 Task: Create a due date automation trigger when advanced on, on the monday of the week before a card is due add content with a name ending with resume at 11:00 AM.
Action: Mouse moved to (1091, 335)
Screenshot: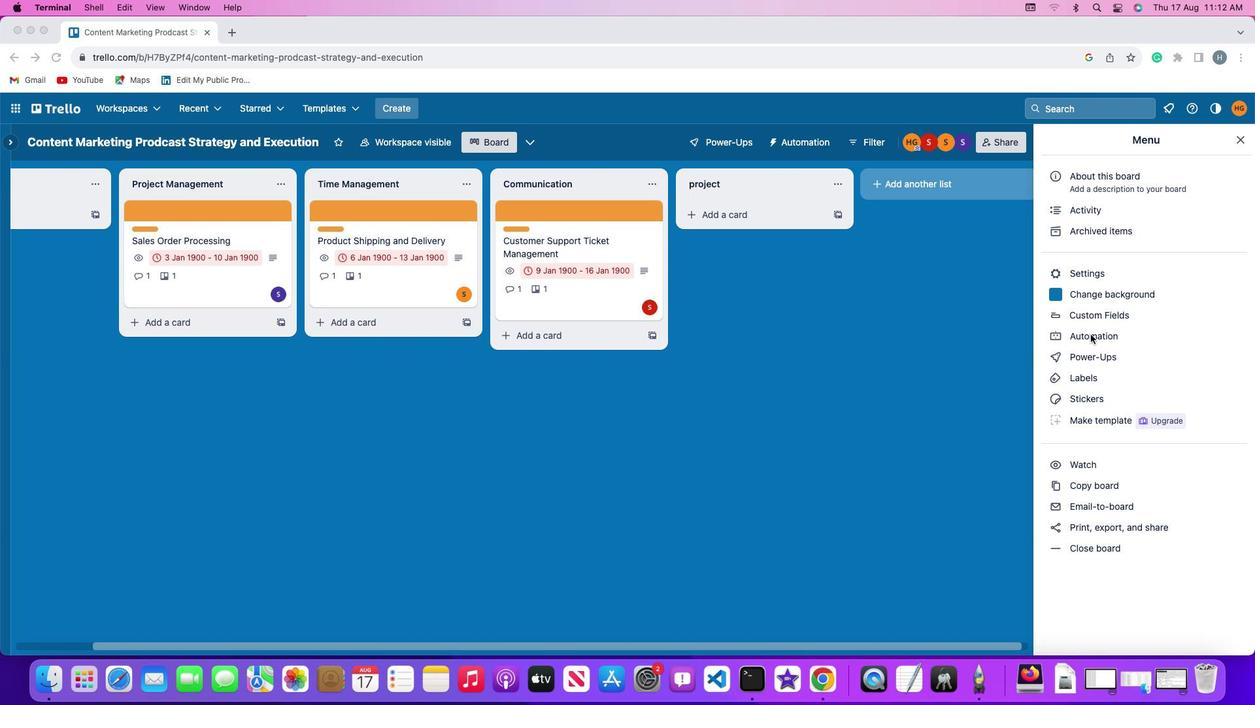 
Action: Mouse pressed left at (1091, 335)
Screenshot: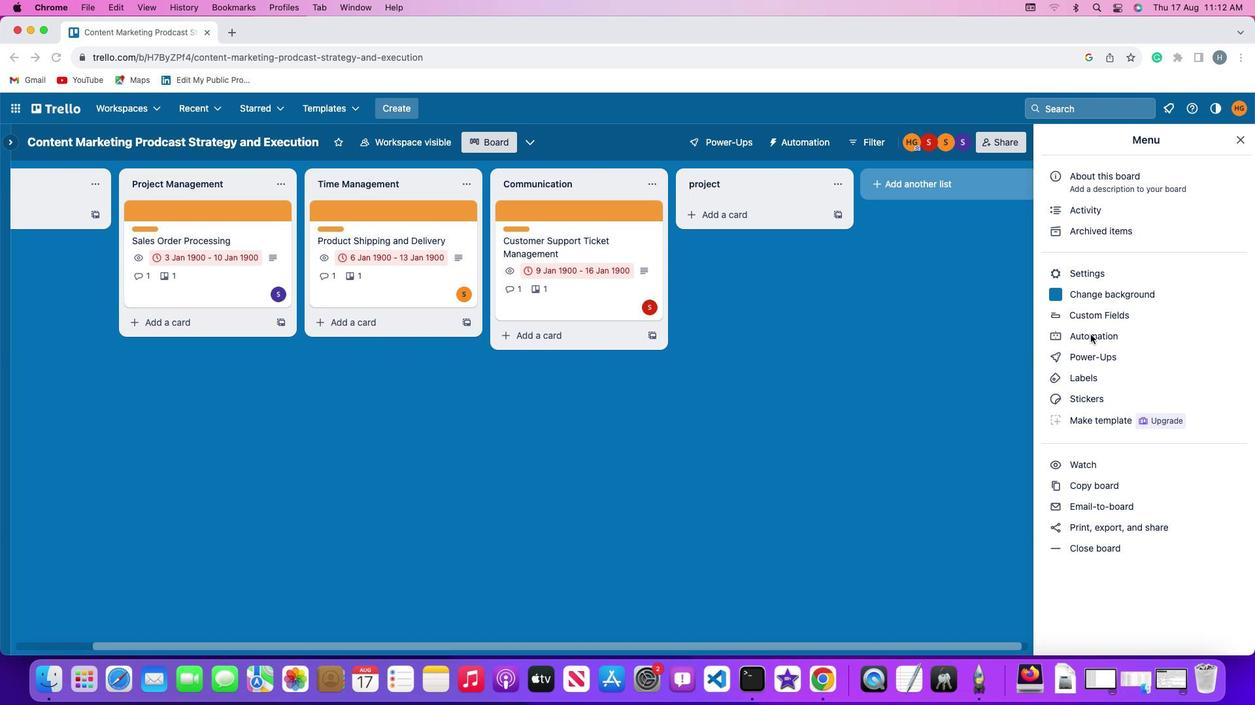
Action: Mouse pressed left at (1091, 335)
Screenshot: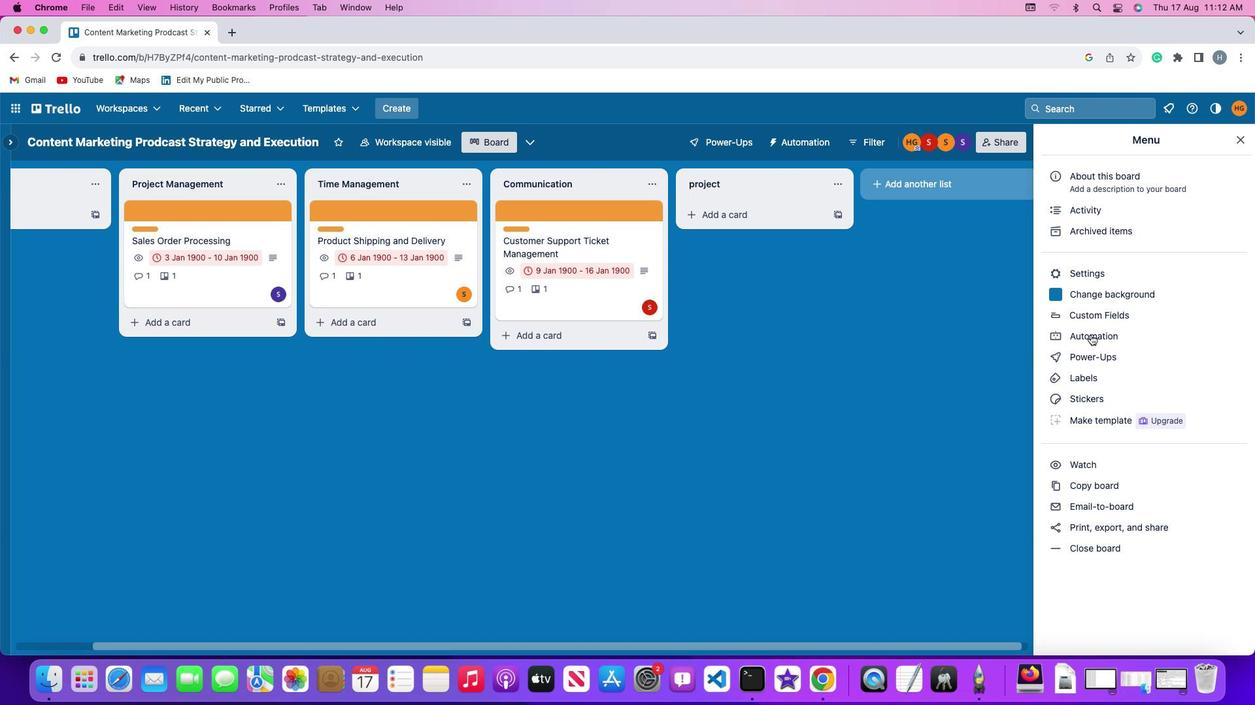
Action: Mouse moved to (63, 305)
Screenshot: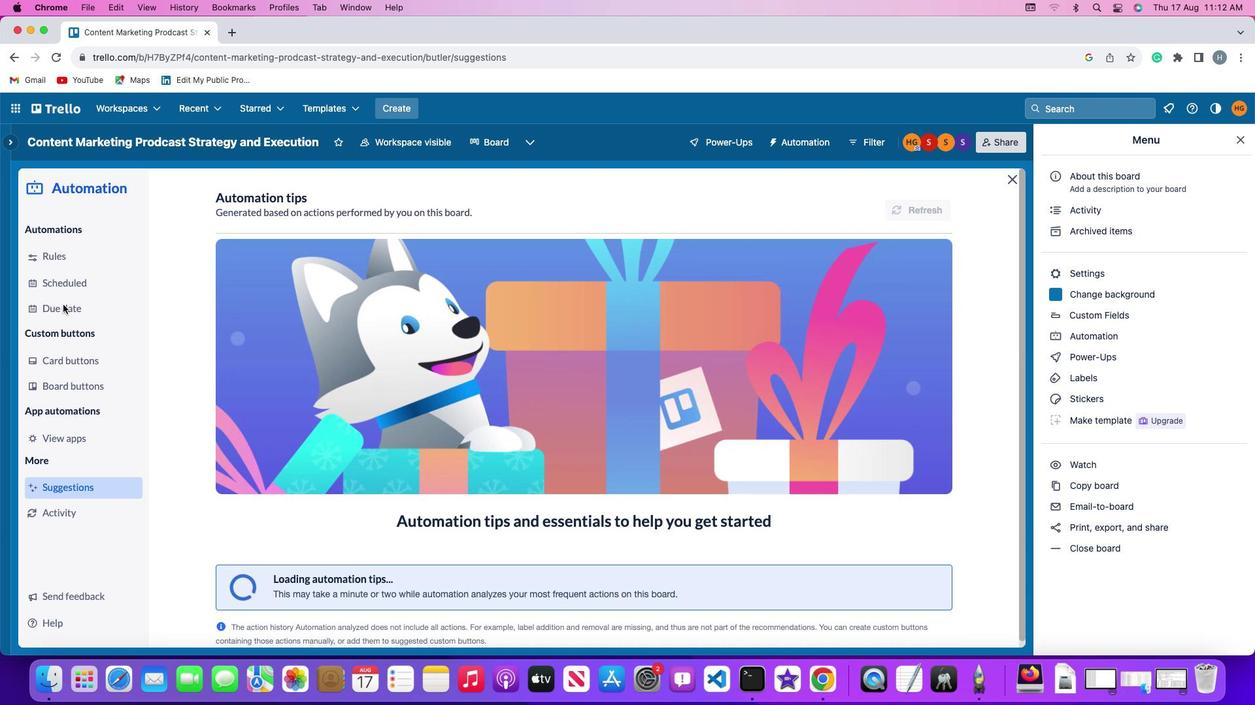
Action: Mouse pressed left at (63, 305)
Screenshot: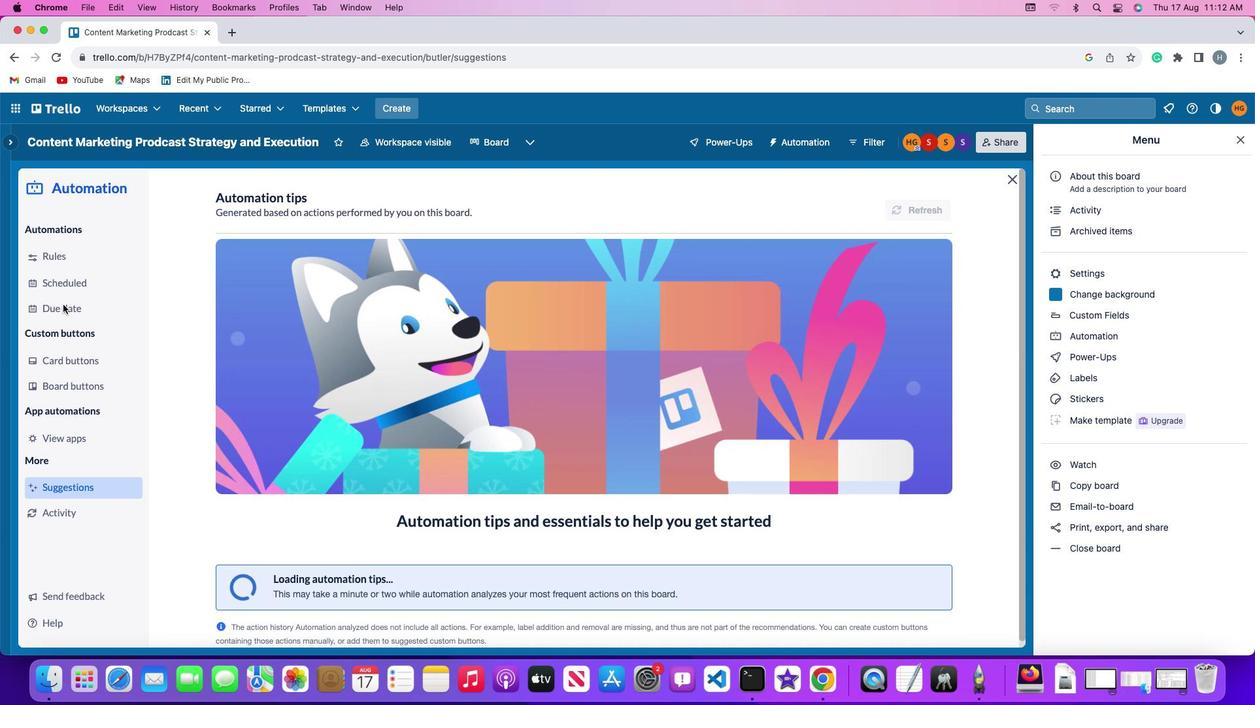 
Action: Mouse moved to (897, 201)
Screenshot: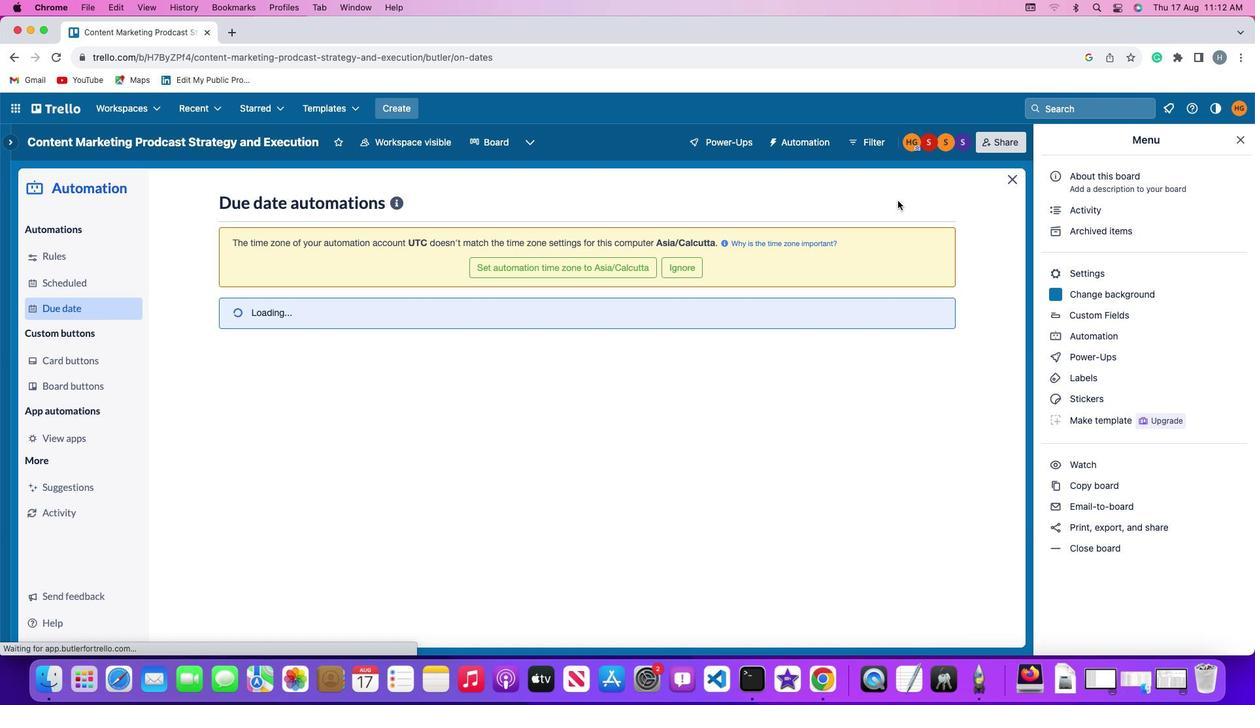 
Action: Mouse pressed left at (897, 201)
Screenshot: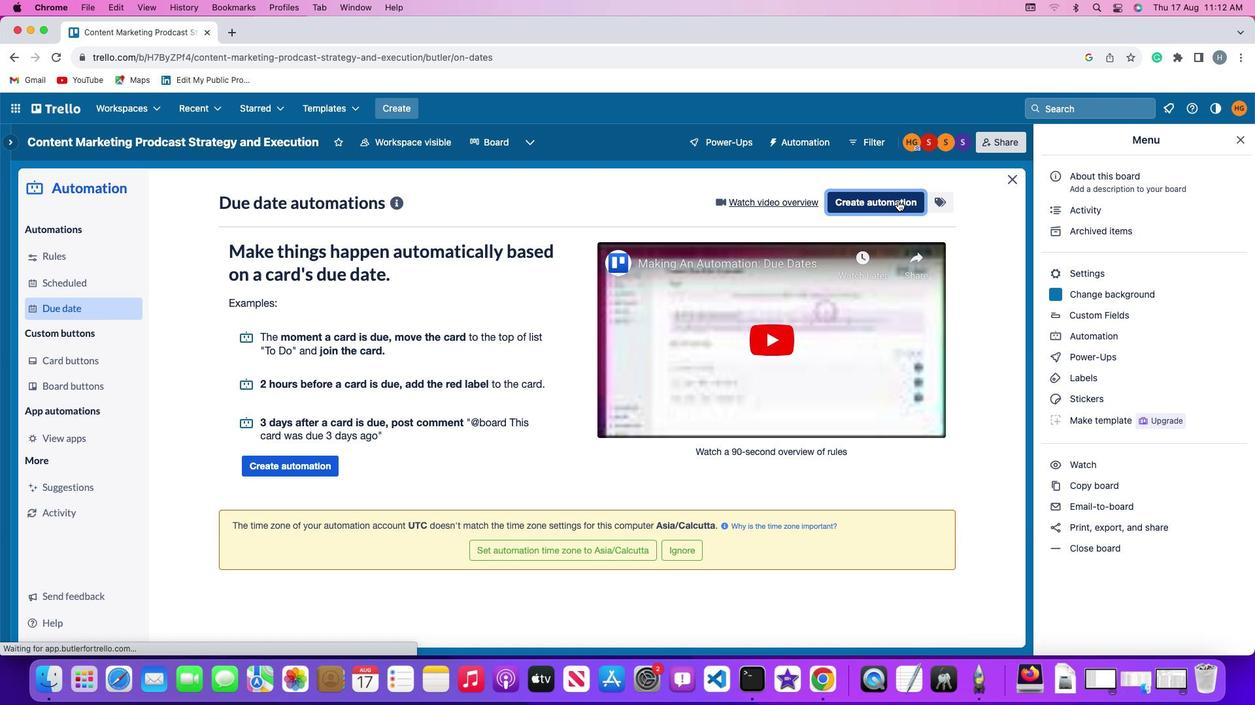 
Action: Mouse moved to (223, 330)
Screenshot: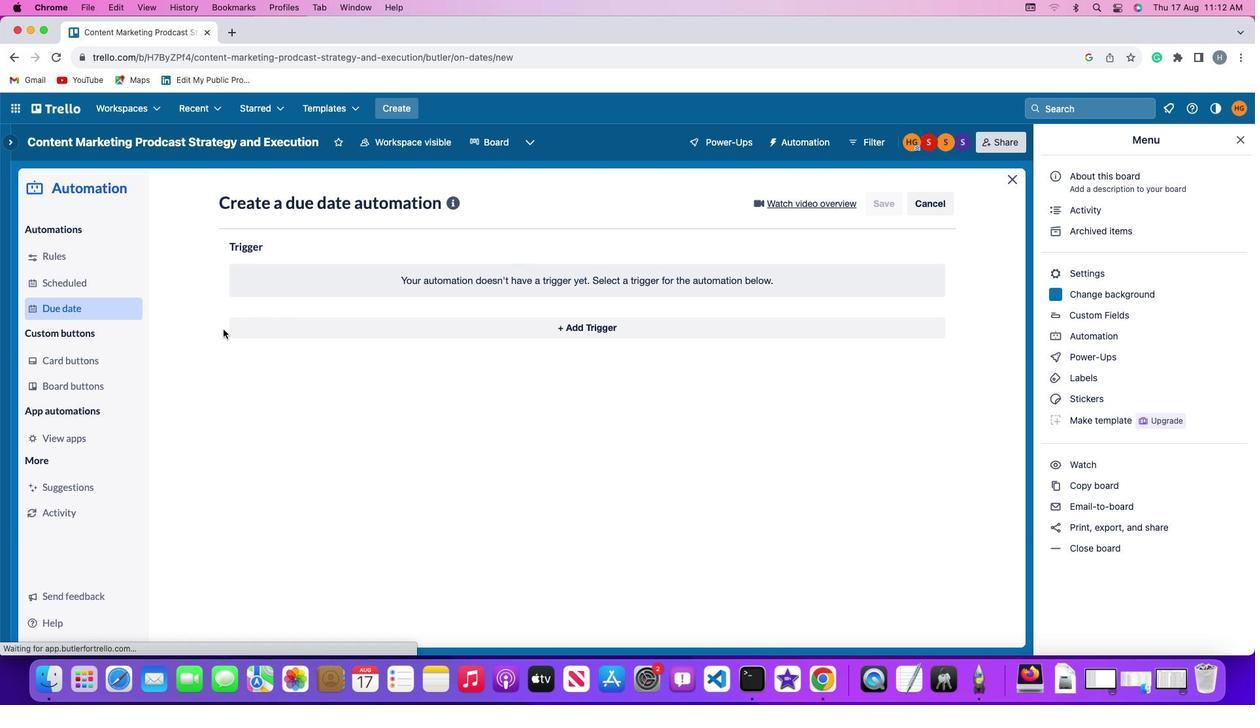 
Action: Mouse pressed left at (223, 330)
Screenshot: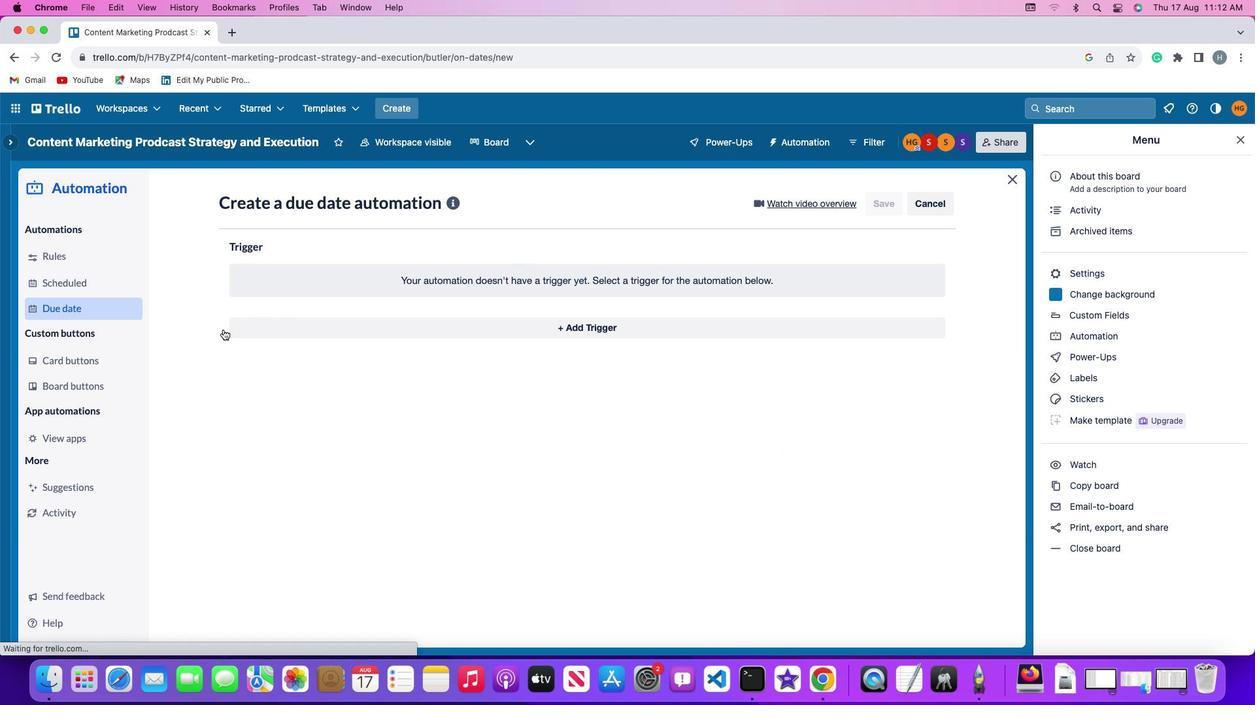 
Action: Mouse moved to (259, 324)
Screenshot: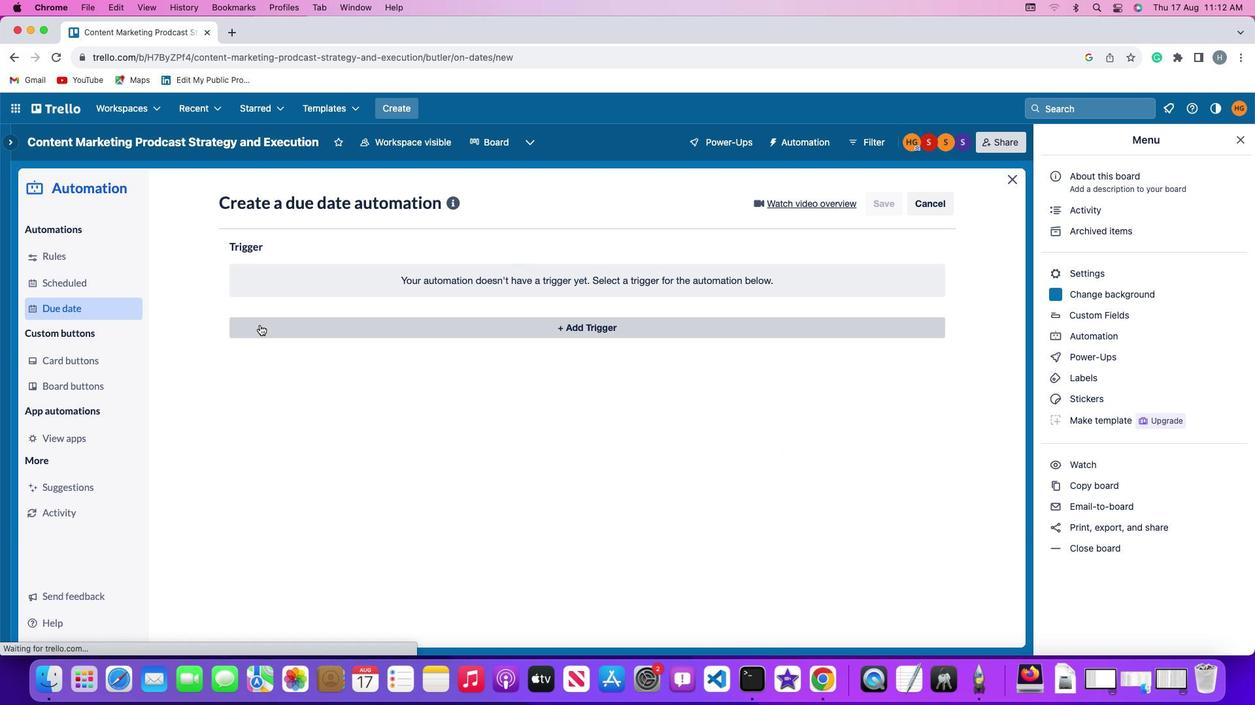 
Action: Mouse pressed left at (259, 324)
Screenshot: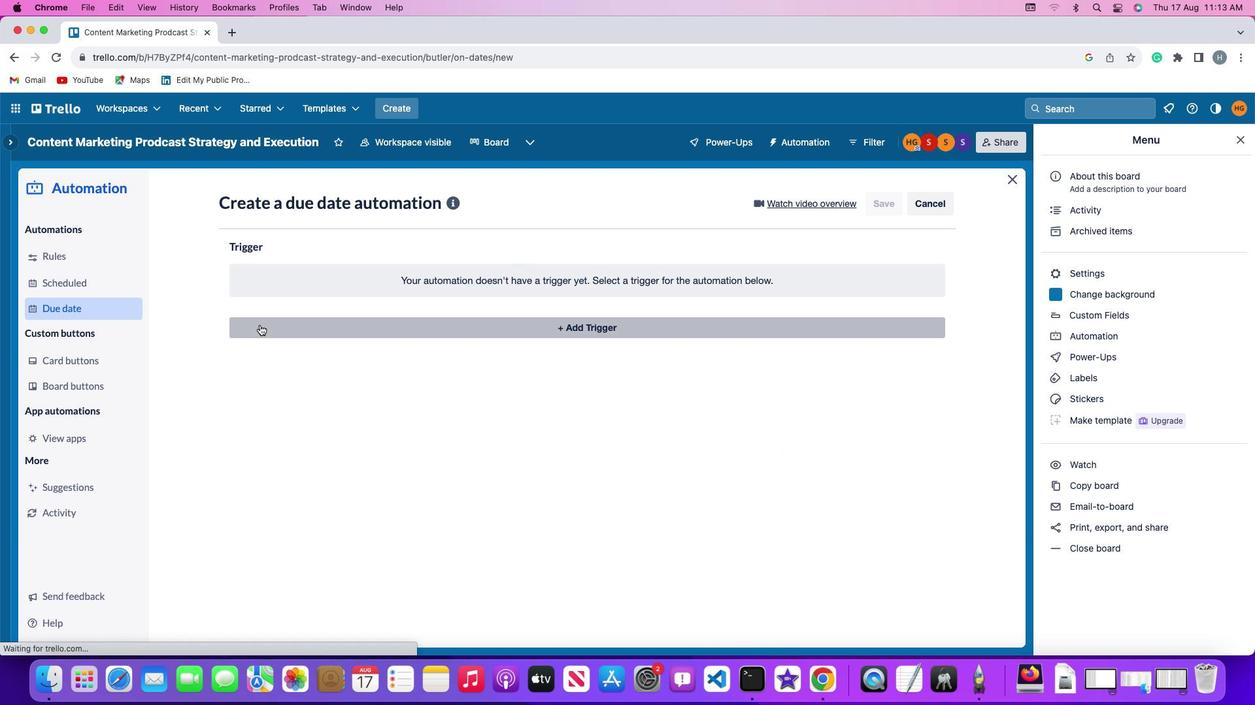 
Action: Mouse moved to (302, 573)
Screenshot: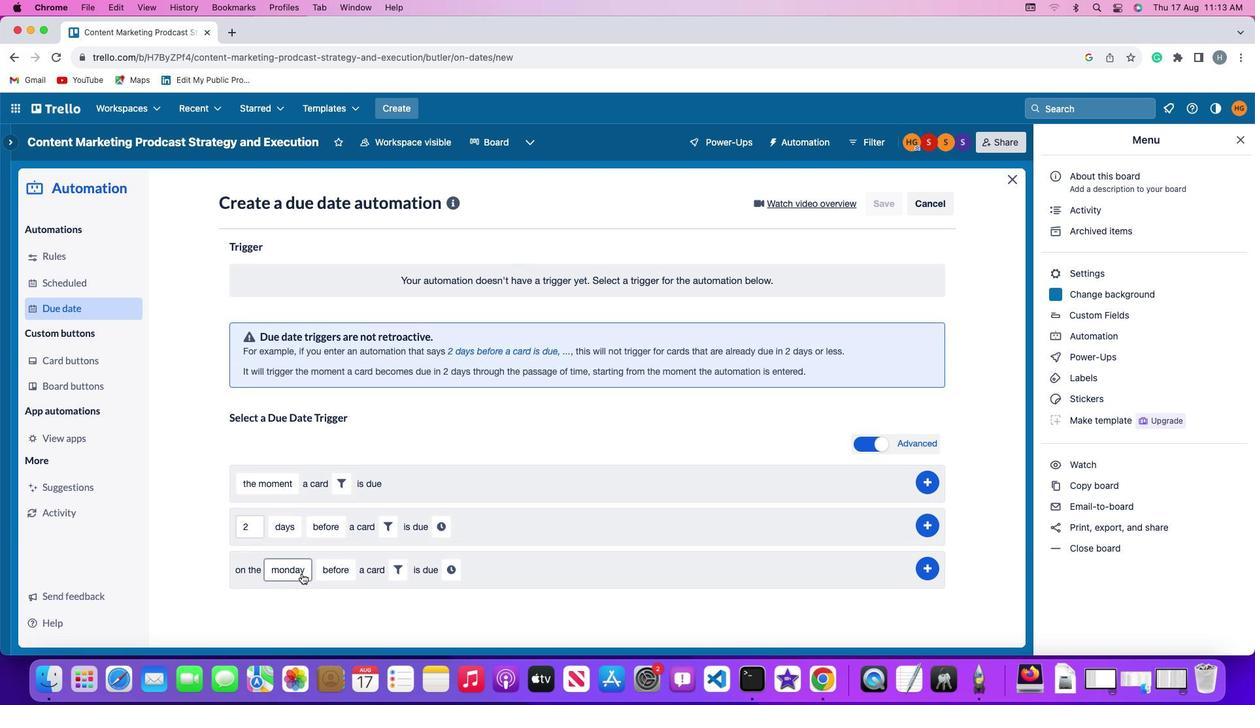 
Action: Mouse pressed left at (302, 573)
Screenshot: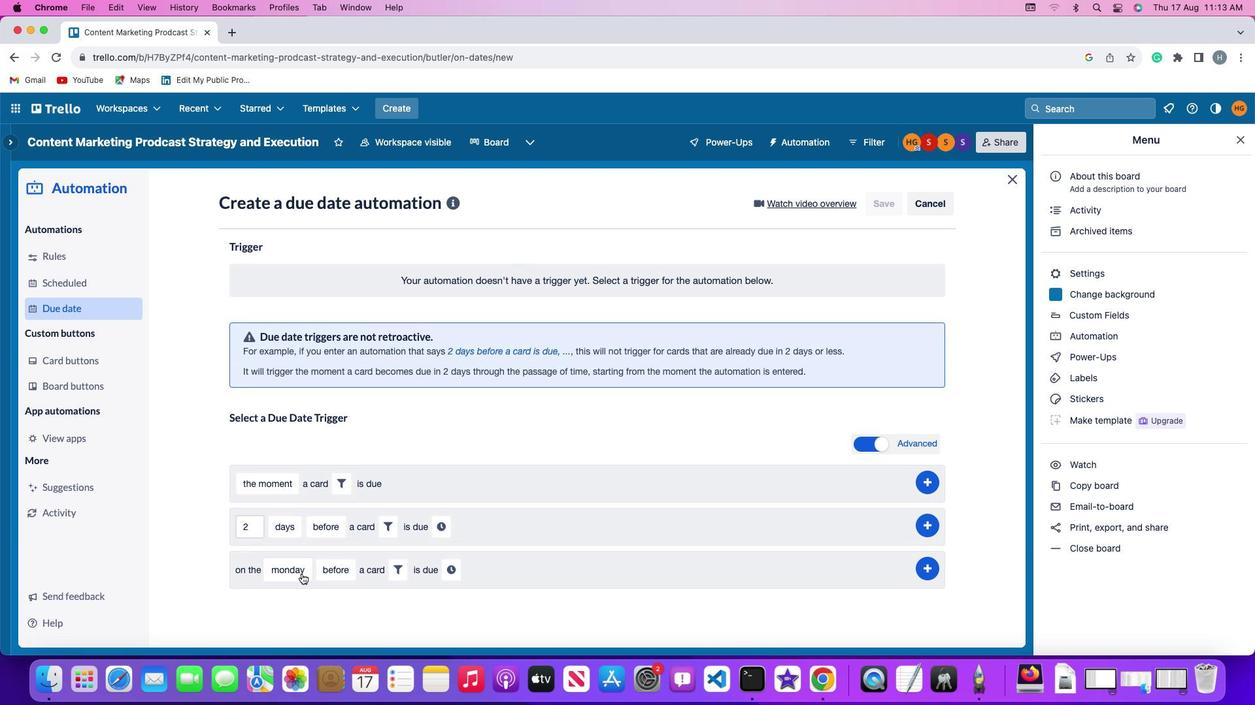 
Action: Mouse moved to (292, 385)
Screenshot: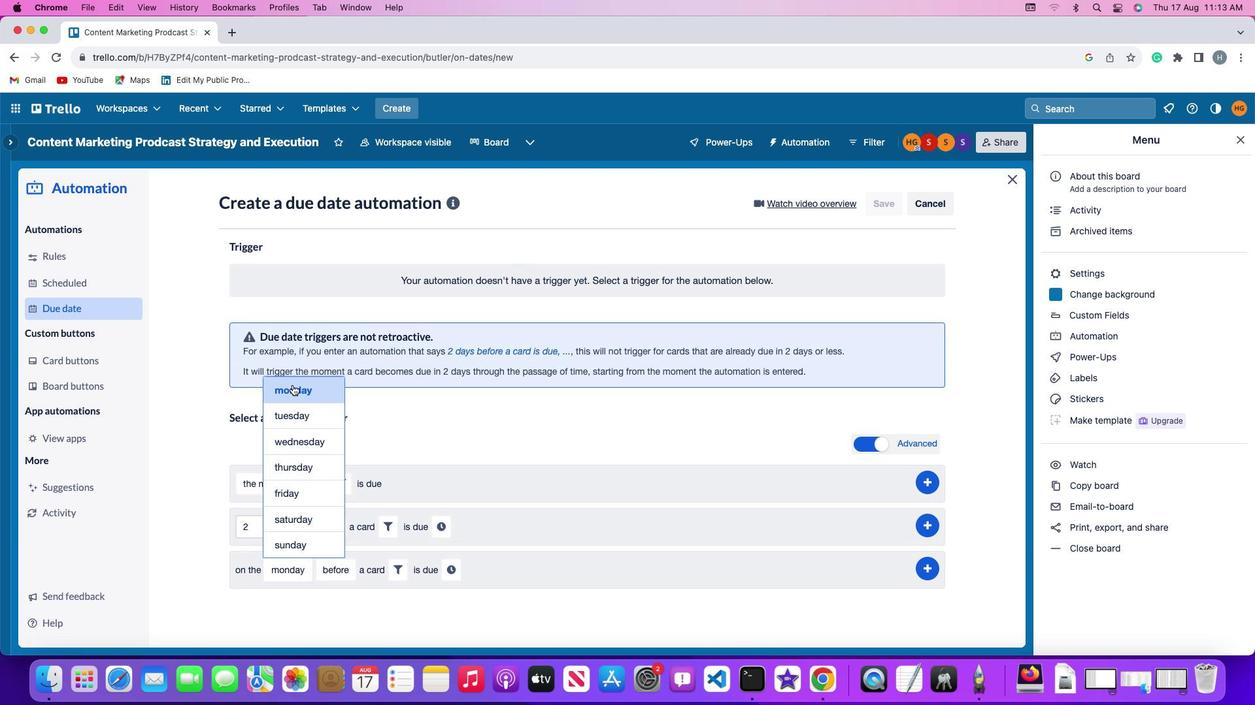 
Action: Mouse pressed left at (292, 385)
Screenshot: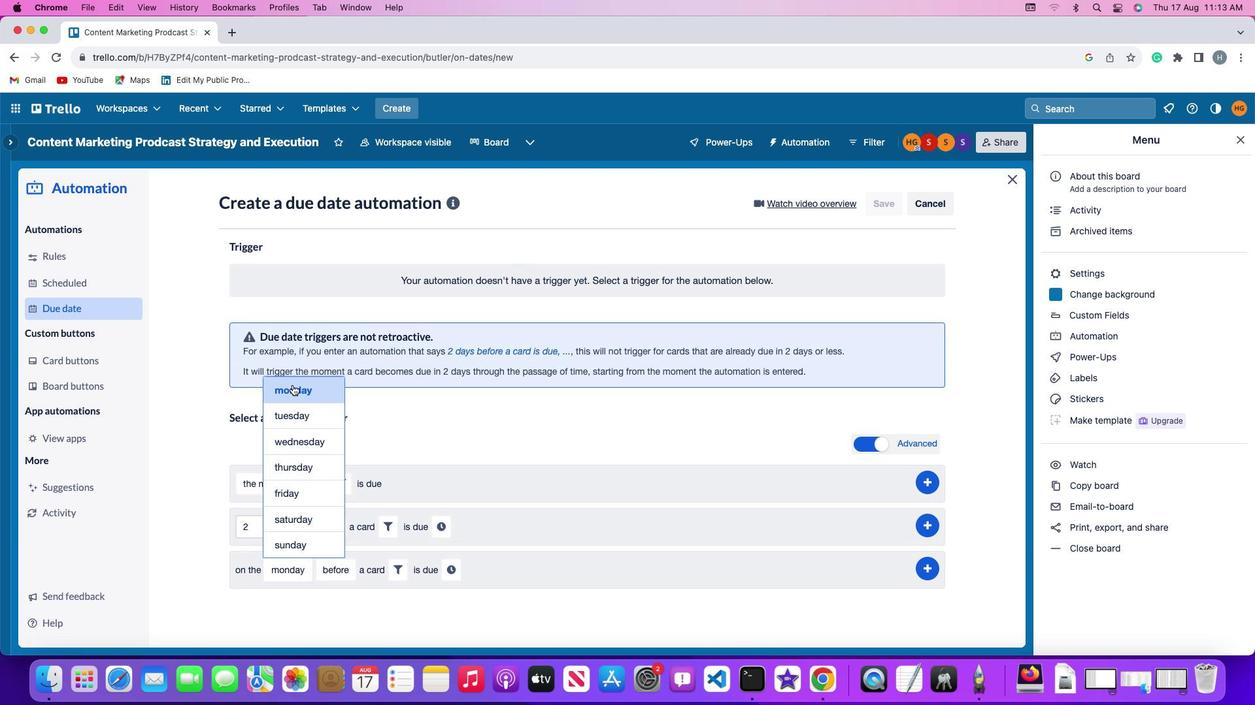 
Action: Mouse moved to (326, 566)
Screenshot: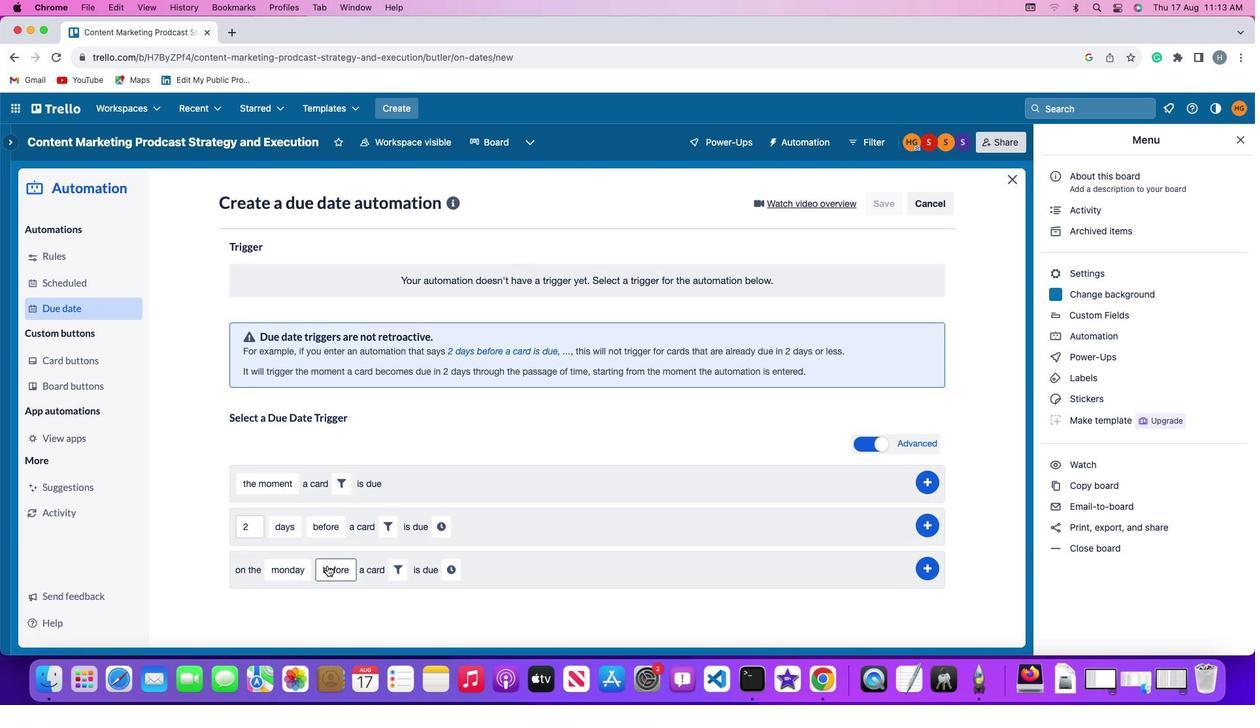 
Action: Mouse pressed left at (326, 566)
Screenshot: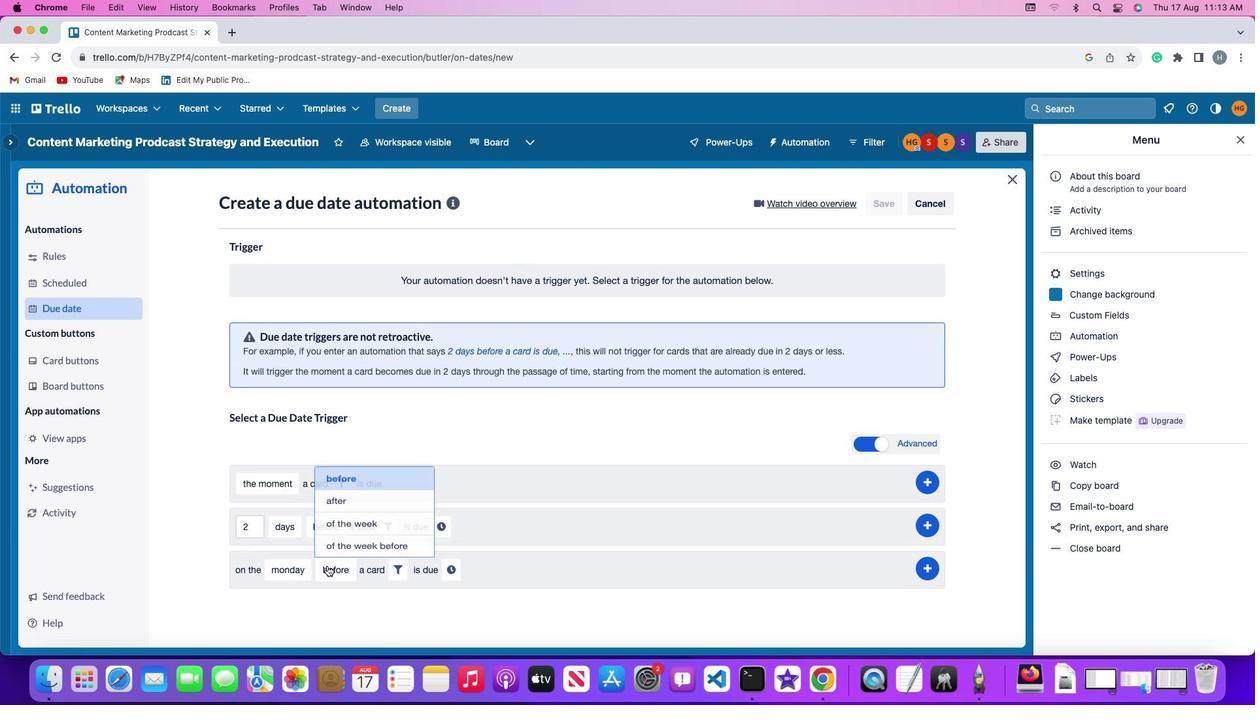 
Action: Mouse moved to (331, 549)
Screenshot: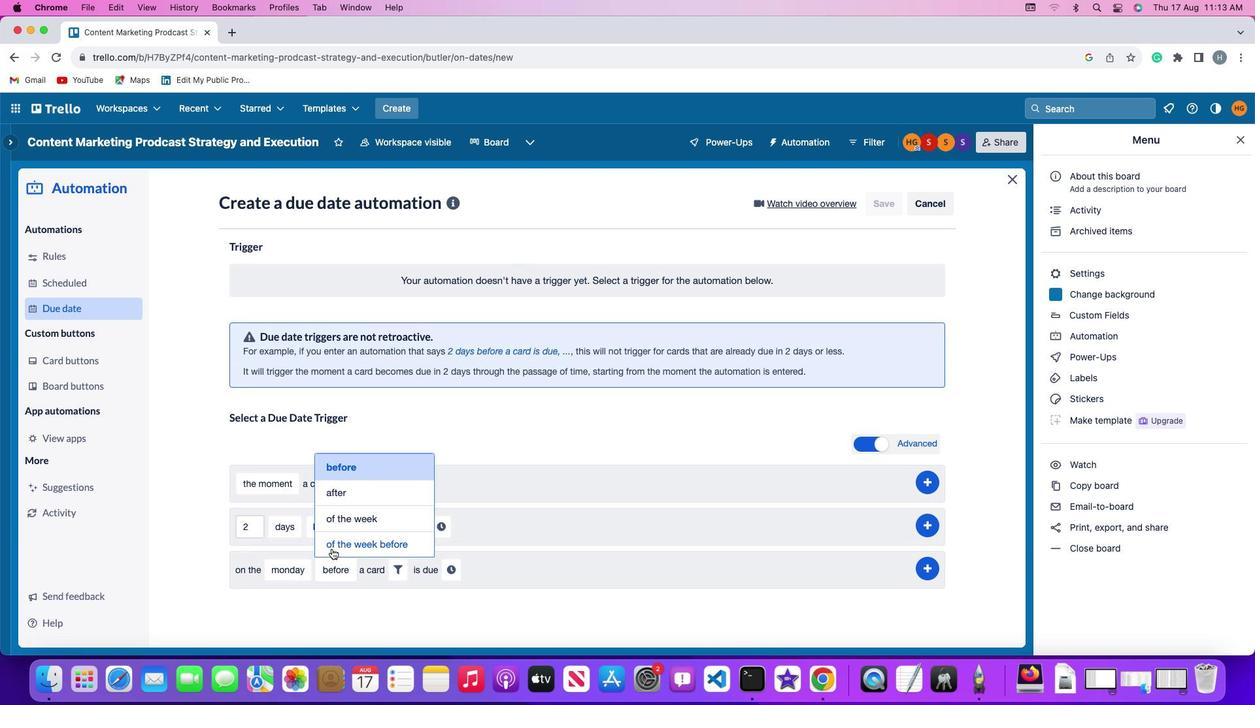 
Action: Mouse pressed left at (331, 549)
Screenshot: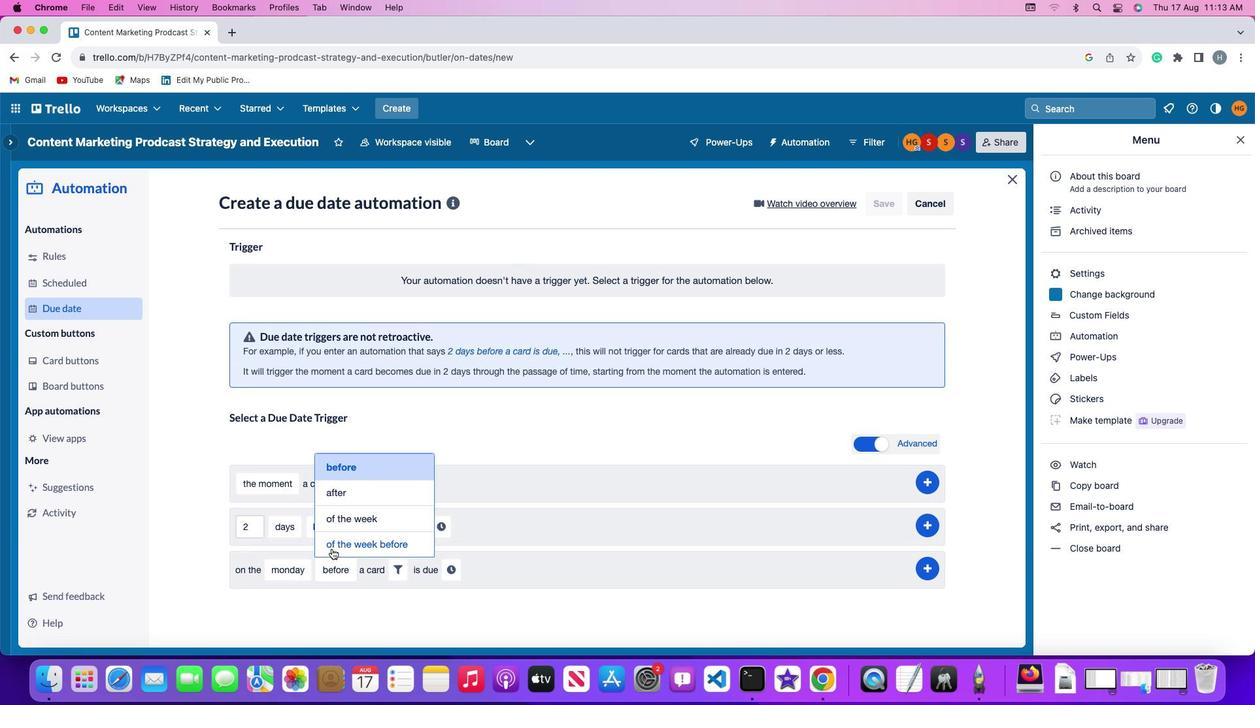 
Action: Mouse moved to (446, 573)
Screenshot: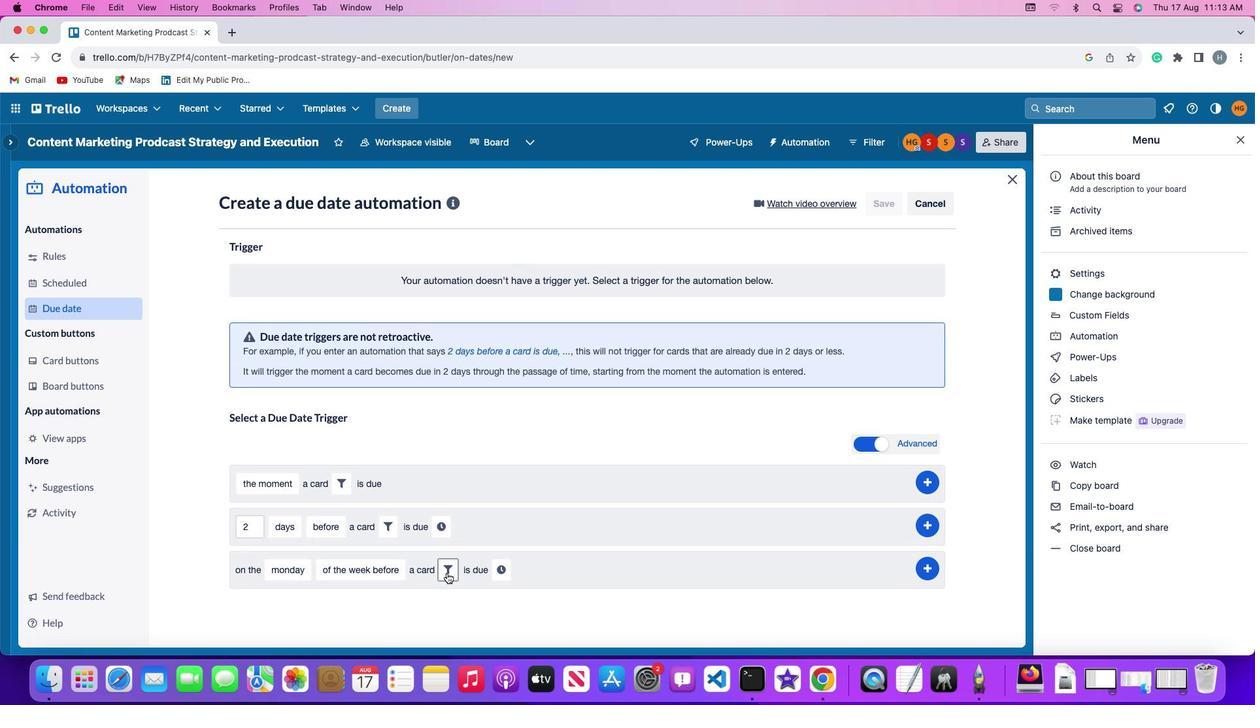 
Action: Mouse pressed left at (446, 573)
Screenshot: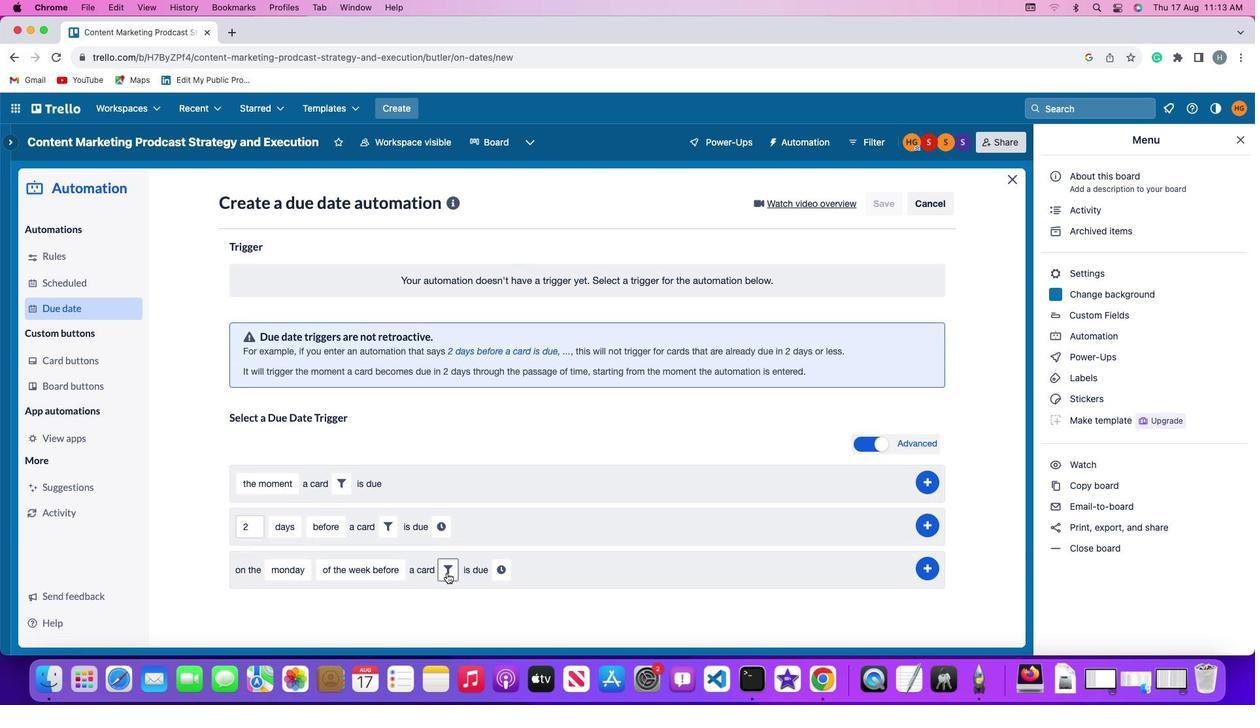 
Action: Mouse moved to (605, 611)
Screenshot: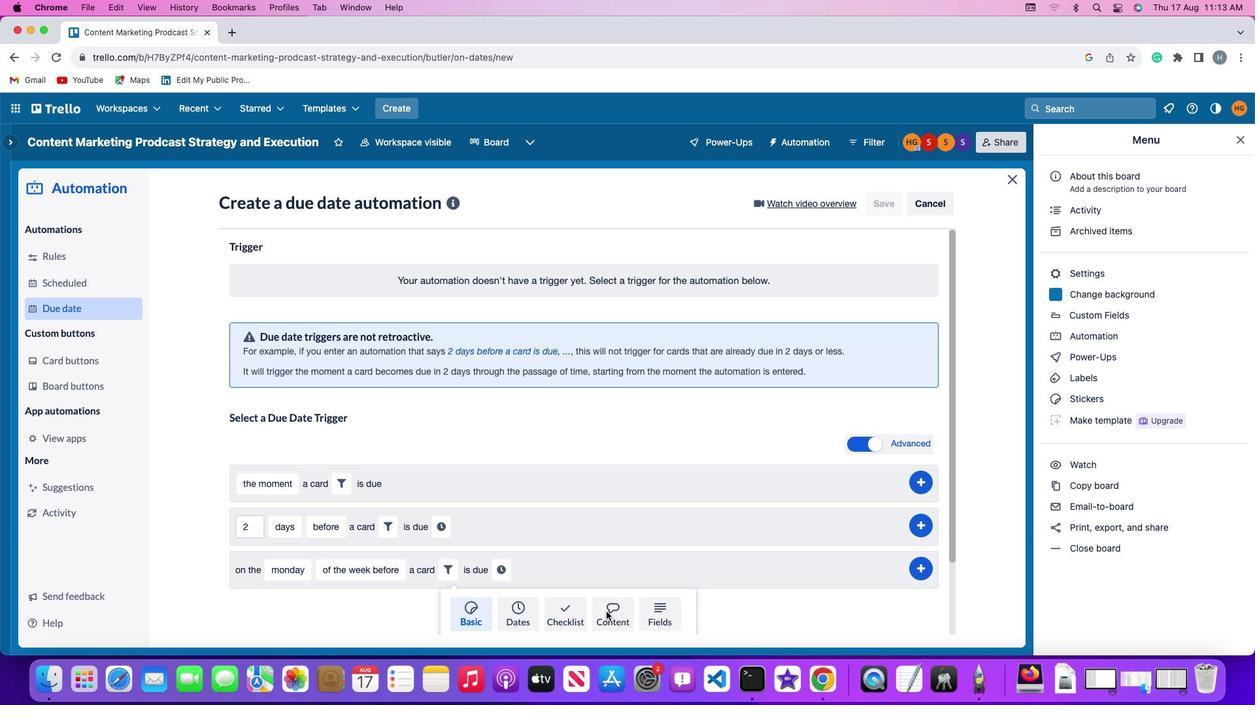 
Action: Mouse pressed left at (605, 611)
Screenshot: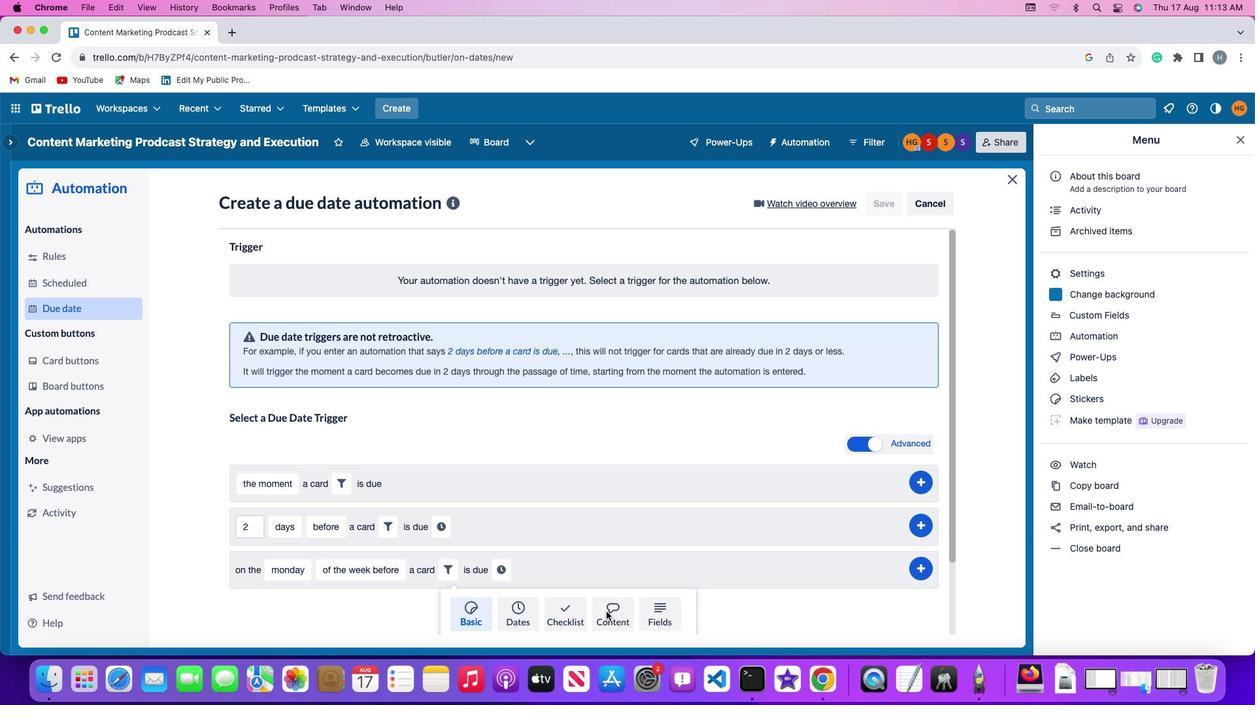 
Action: Mouse moved to (472, 609)
Screenshot: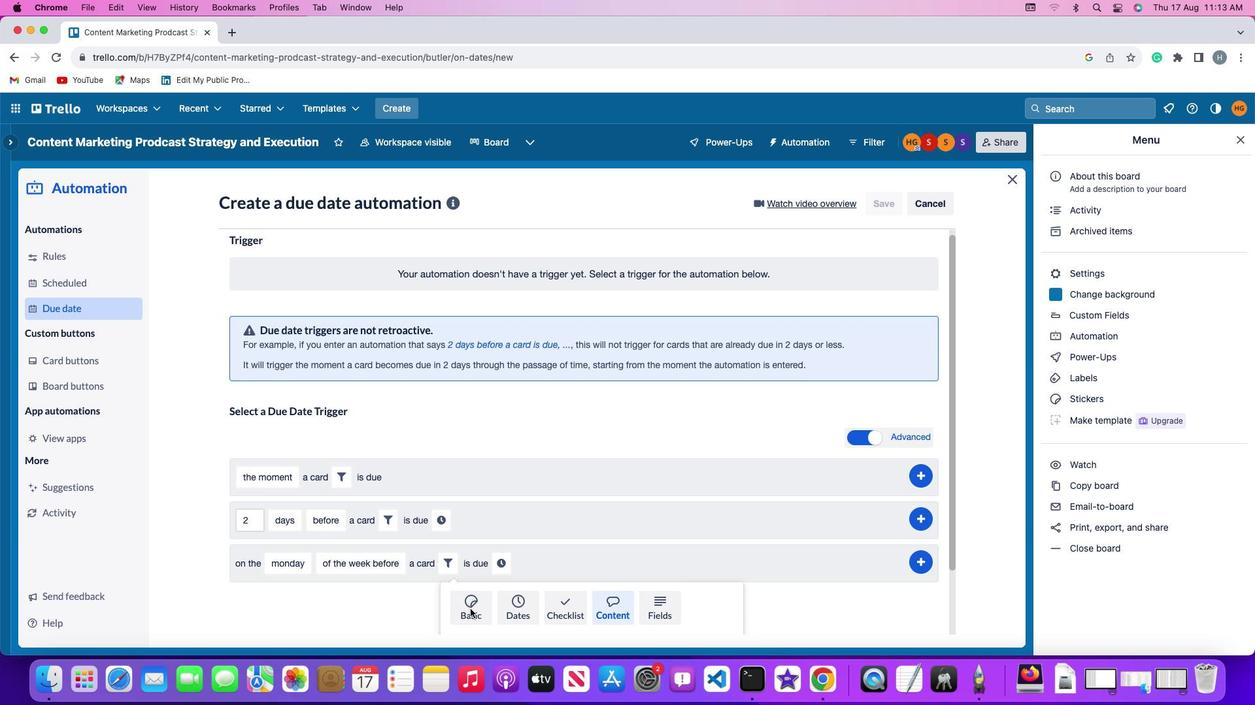 
Action: Mouse scrolled (472, 609) with delta (0, 0)
Screenshot: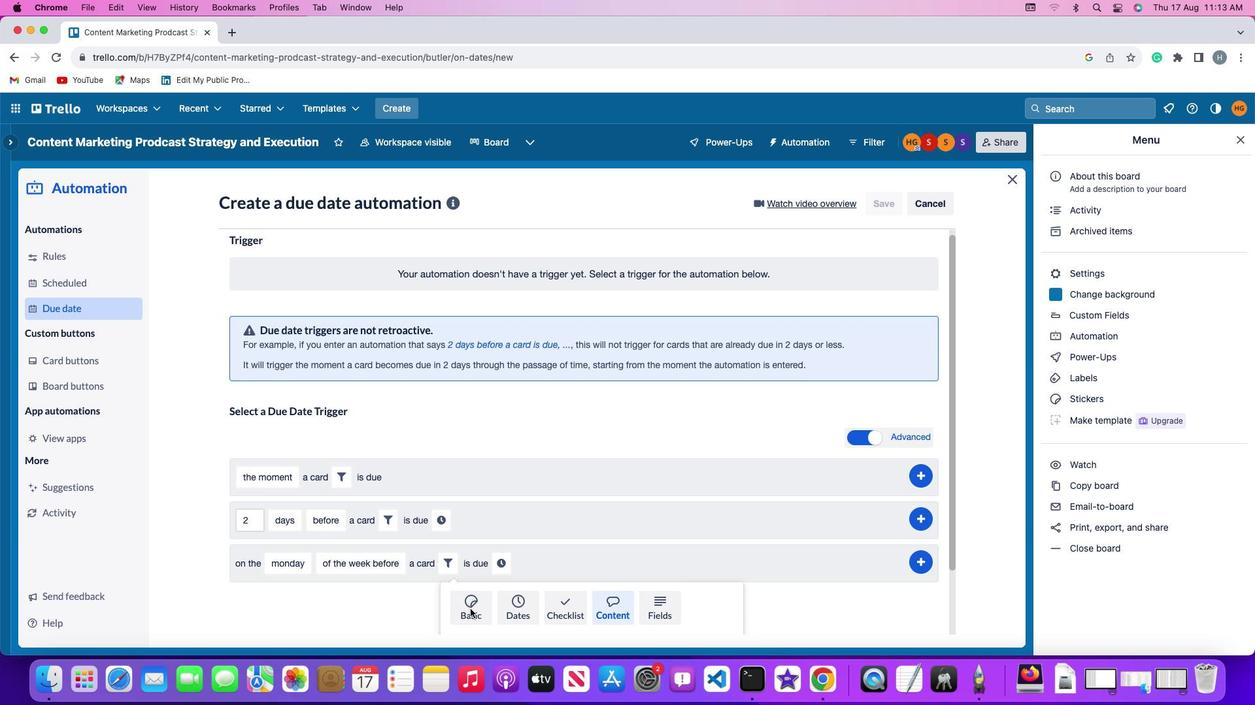 
Action: Mouse moved to (470, 609)
Screenshot: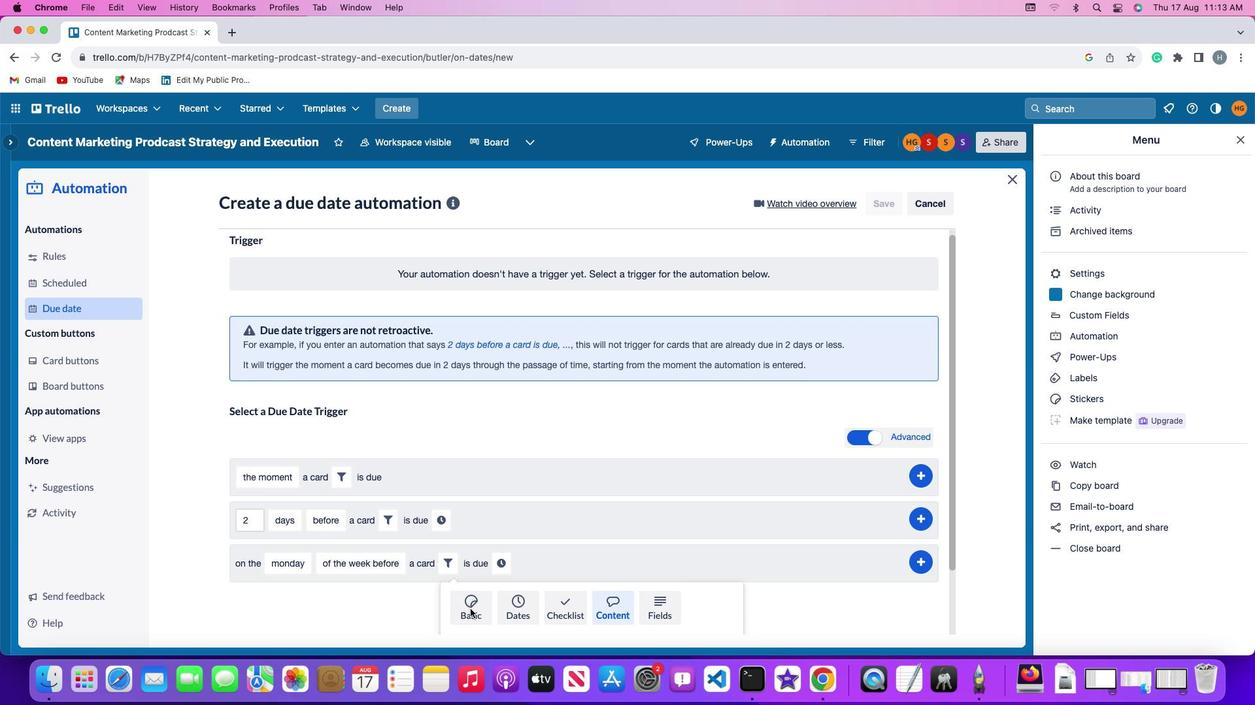 
Action: Mouse scrolled (470, 609) with delta (0, 0)
Screenshot: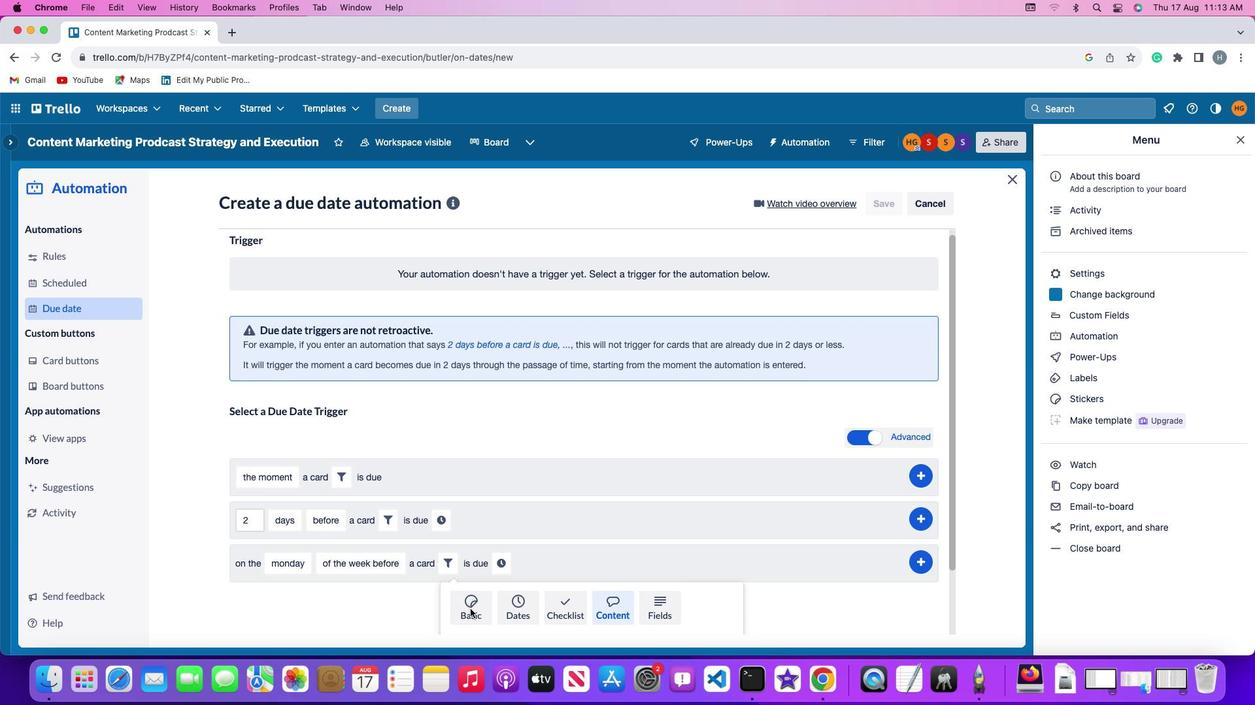 
Action: Mouse moved to (470, 609)
Screenshot: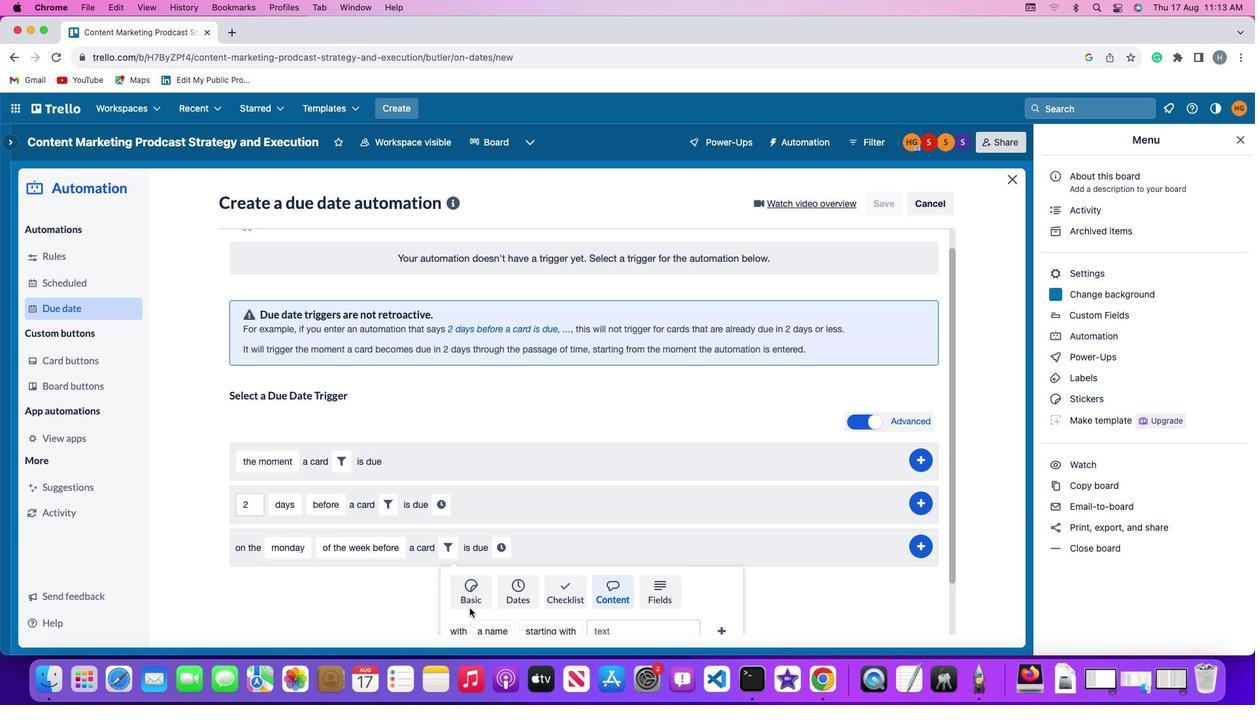 
Action: Mouse scrolled (470, 609) with delta (0, -1)
Screenshot: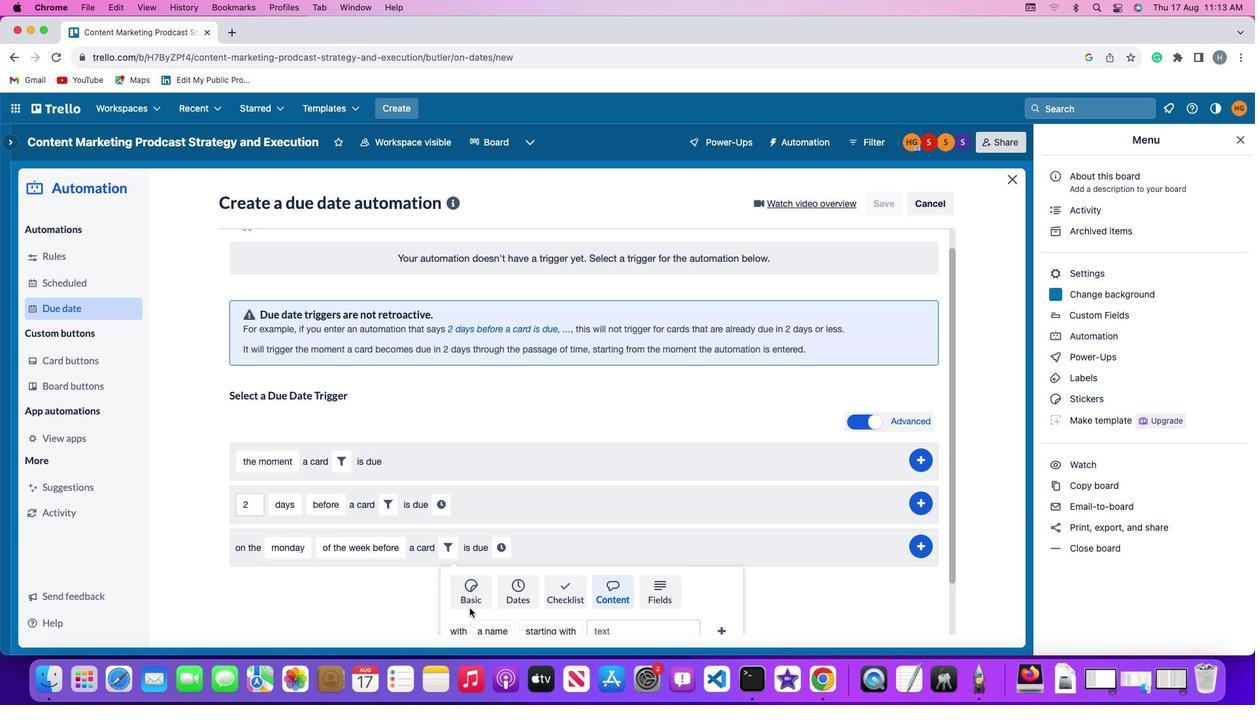 
Action: Mouse scrolled (470, 609) with delta (0, -3)
Screenshot: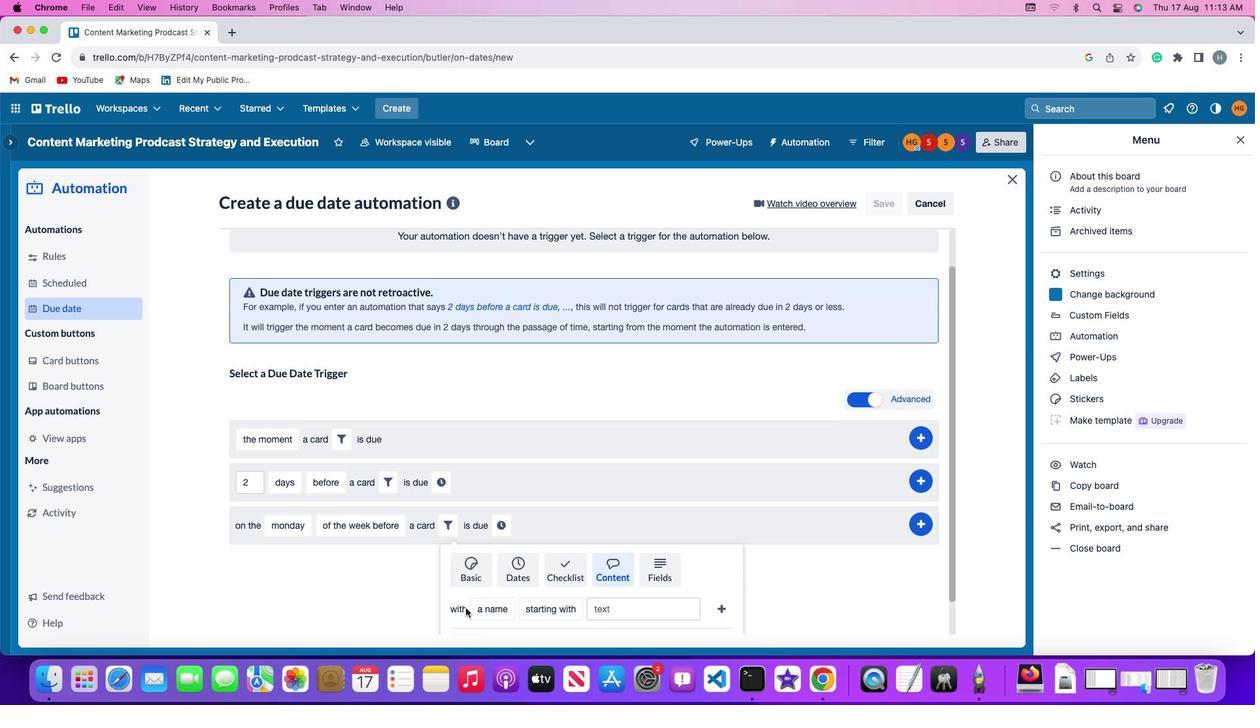 
Action: Mouse moved to (469, 609)
Screenshot: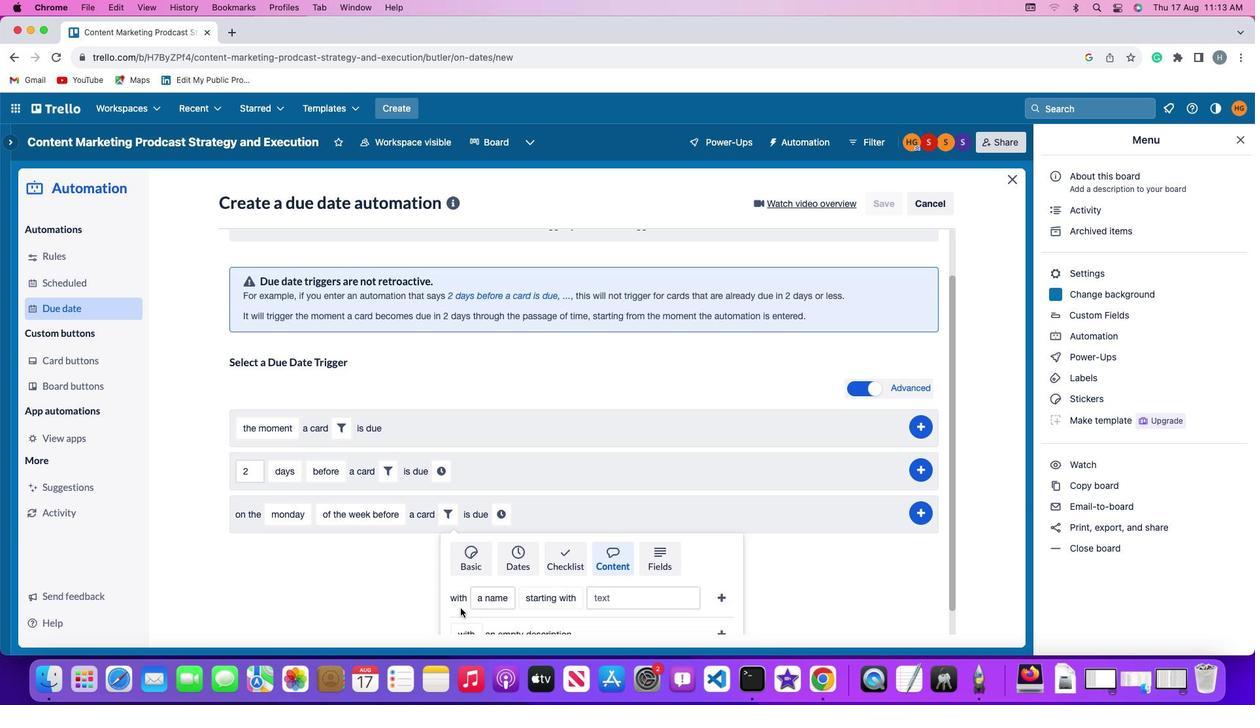 
Action: Mouse scrolled (469, 609) with delta (0, -3)
Screenshot: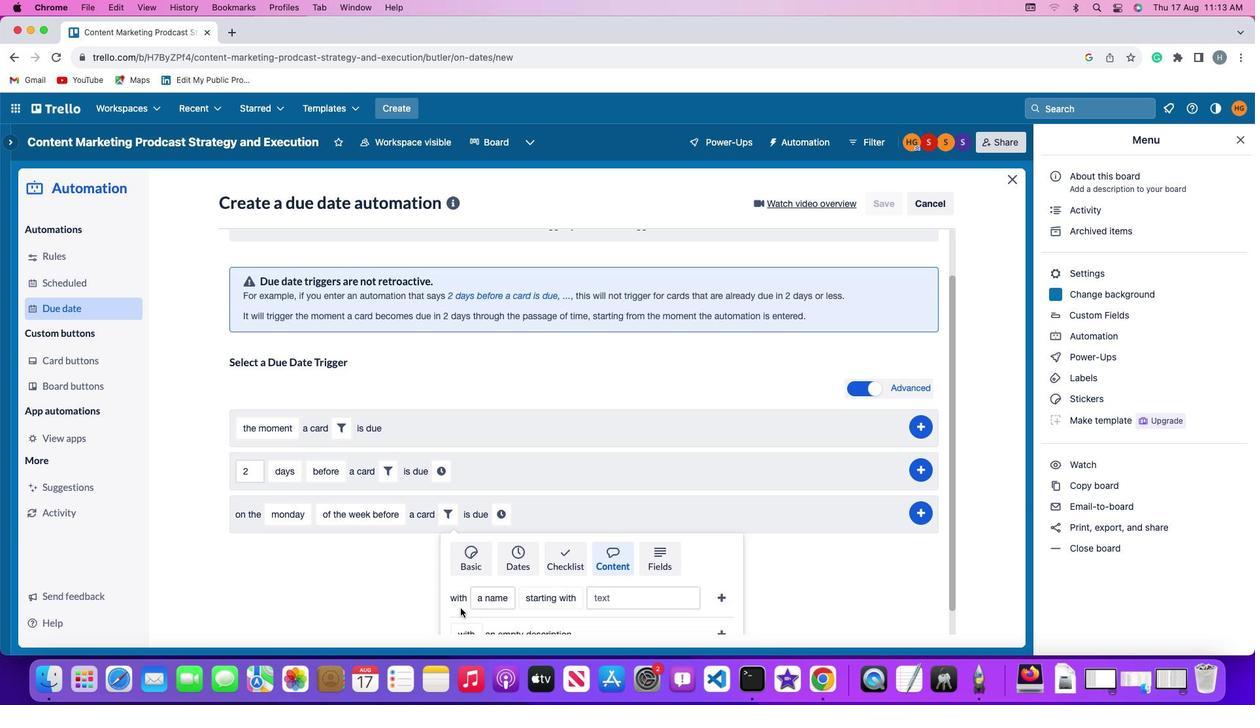 
Action: Mouse moved to (502, 561)
Screenshot: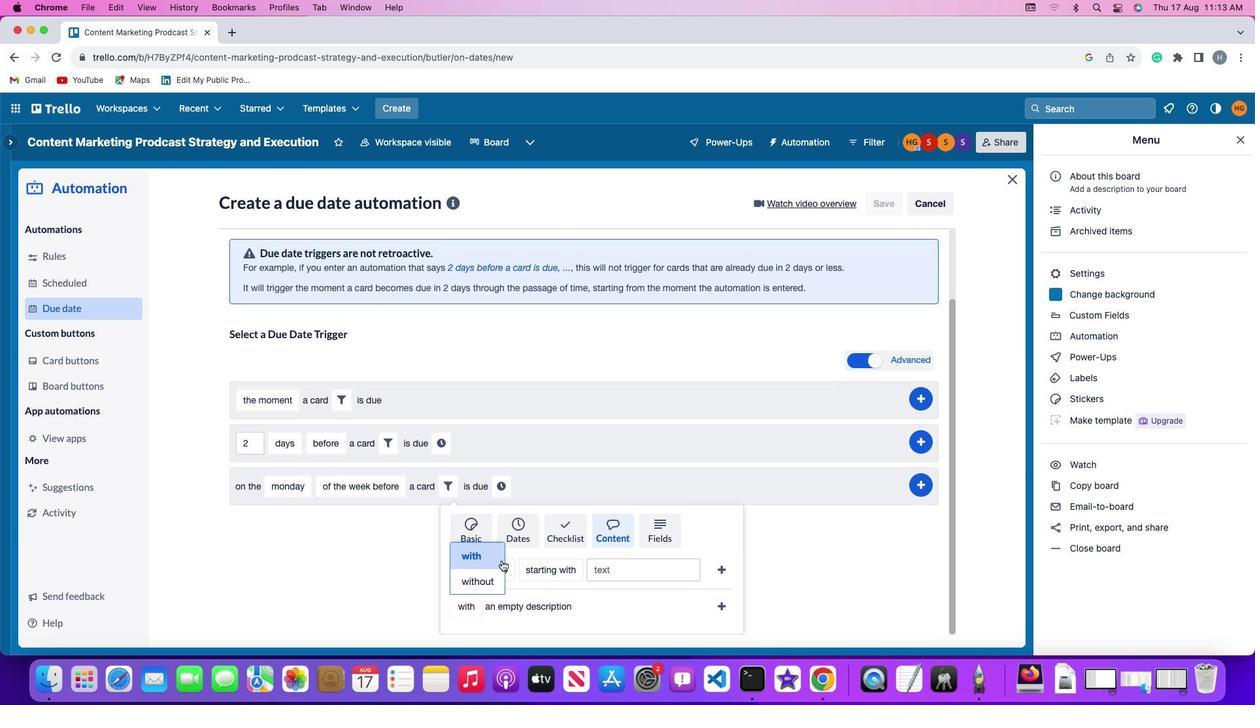 
Action: Mouse pressed left at (502, 561)
Screenshot: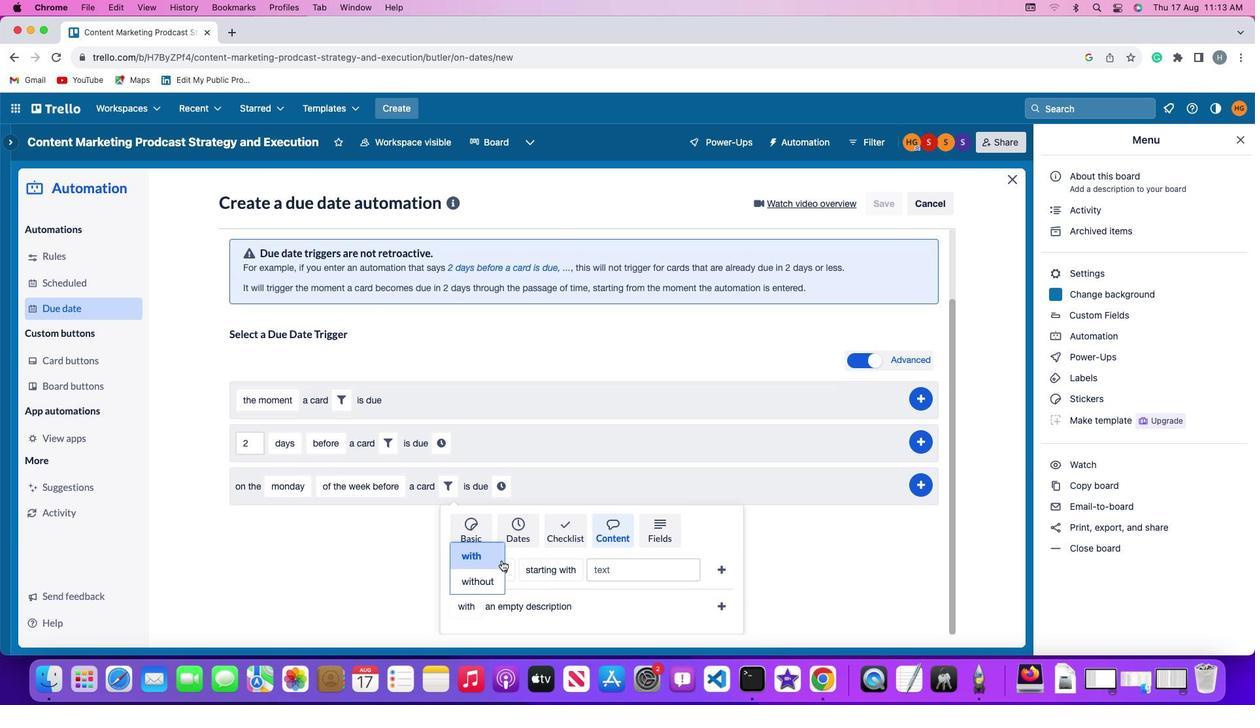 
Action: Mouse moved to (503, 566)
Screenshot: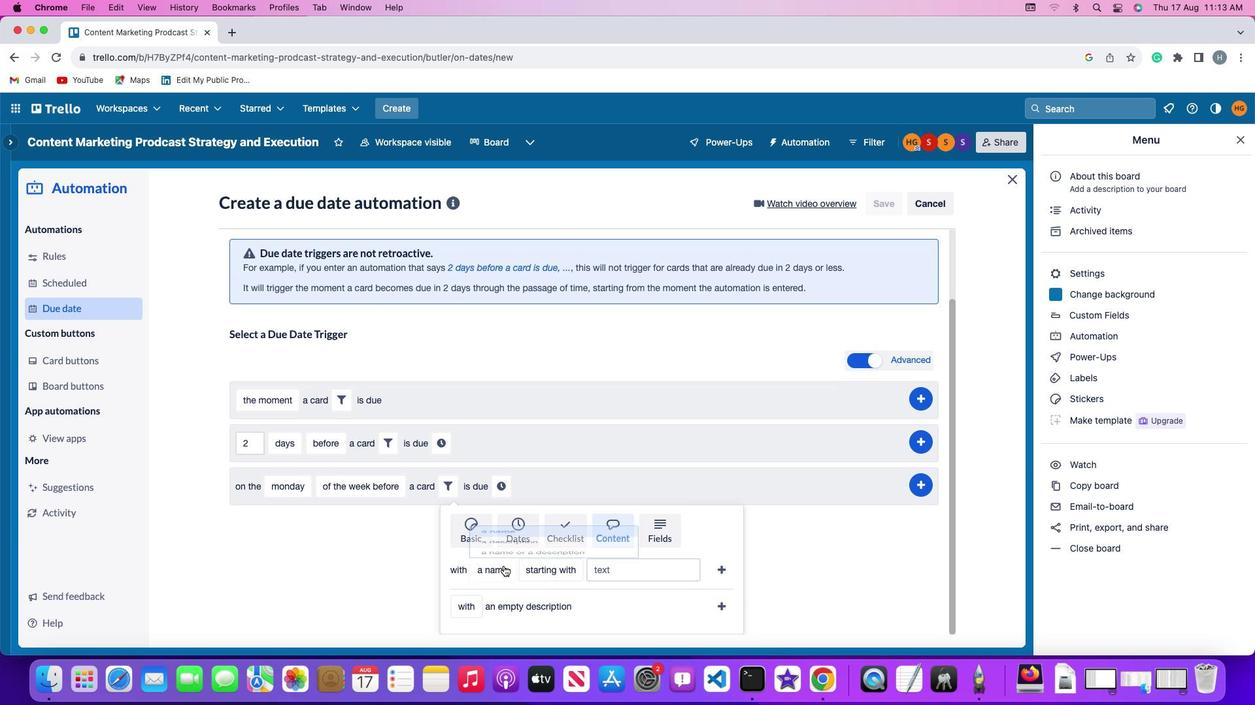 
Action: Mouse pressed left at (503, 566)
Screenshot: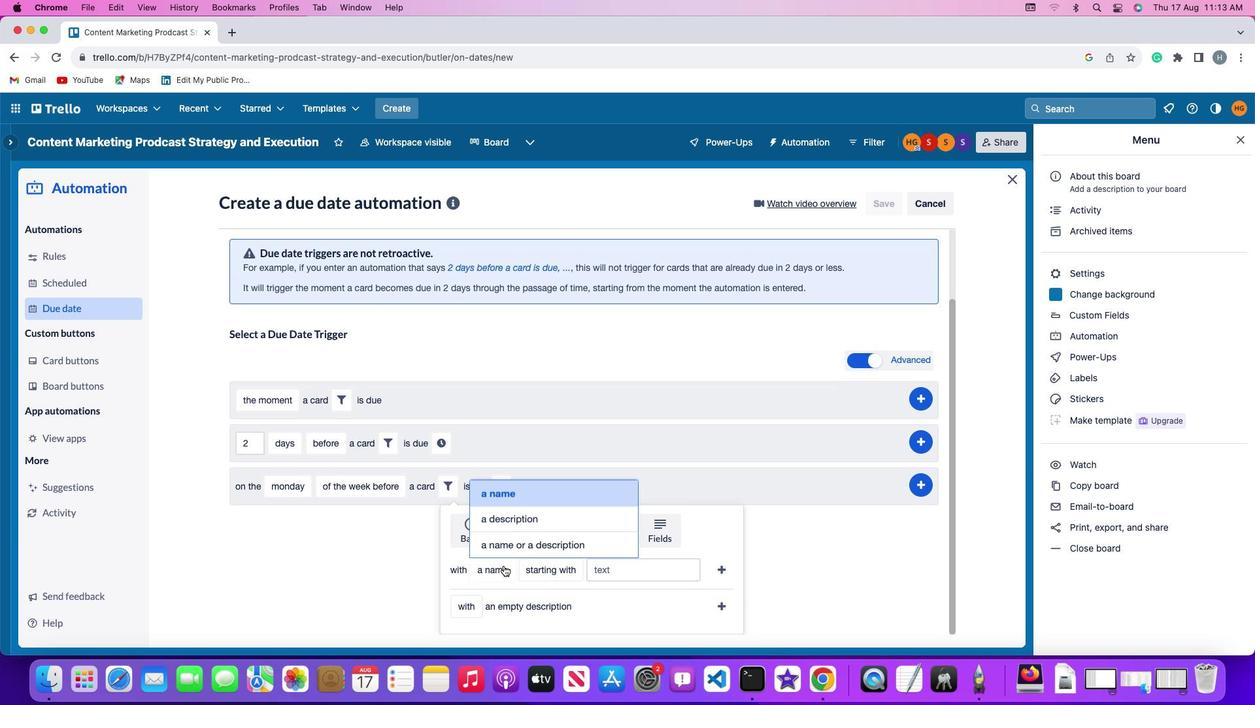 
Action: Mouse moved to (506, 492)
Screenshot: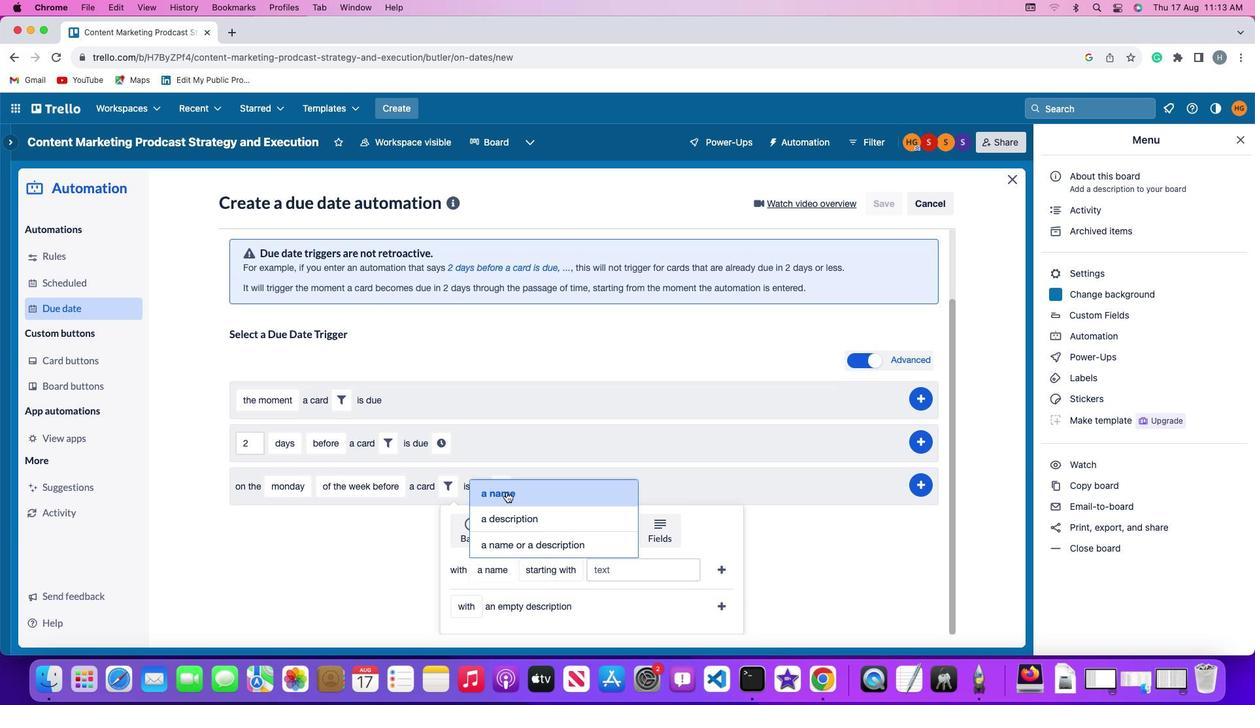 
Action: Mouse pressed left at (506, 492)
Screenshot: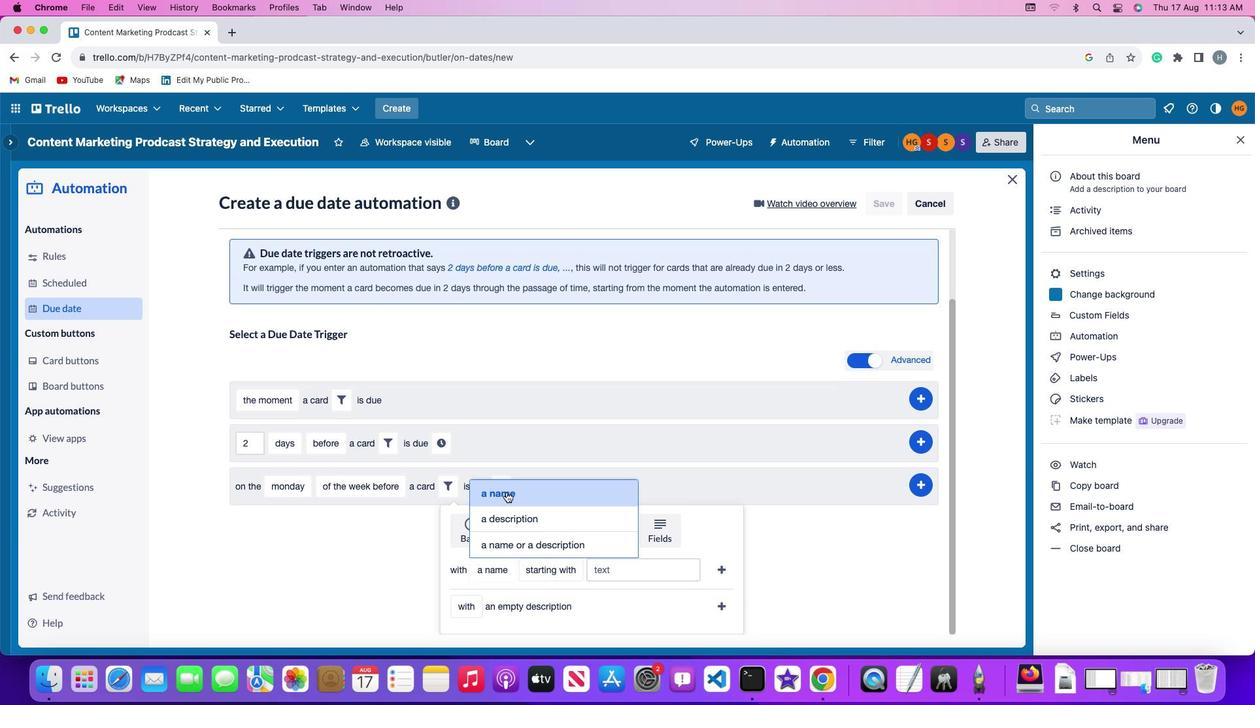 
Action: Mouse moved to (562, 570)
Screenshot: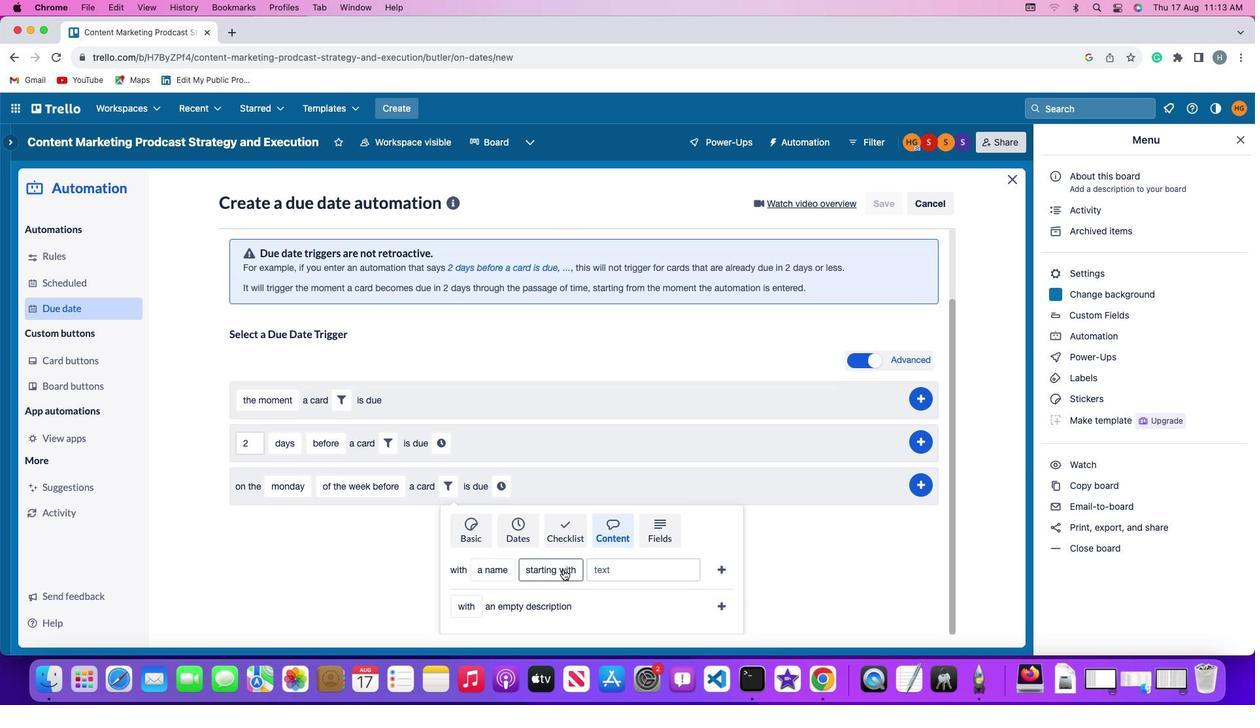 
Action: Mouse pressed left at (562, 570)
Screenshot: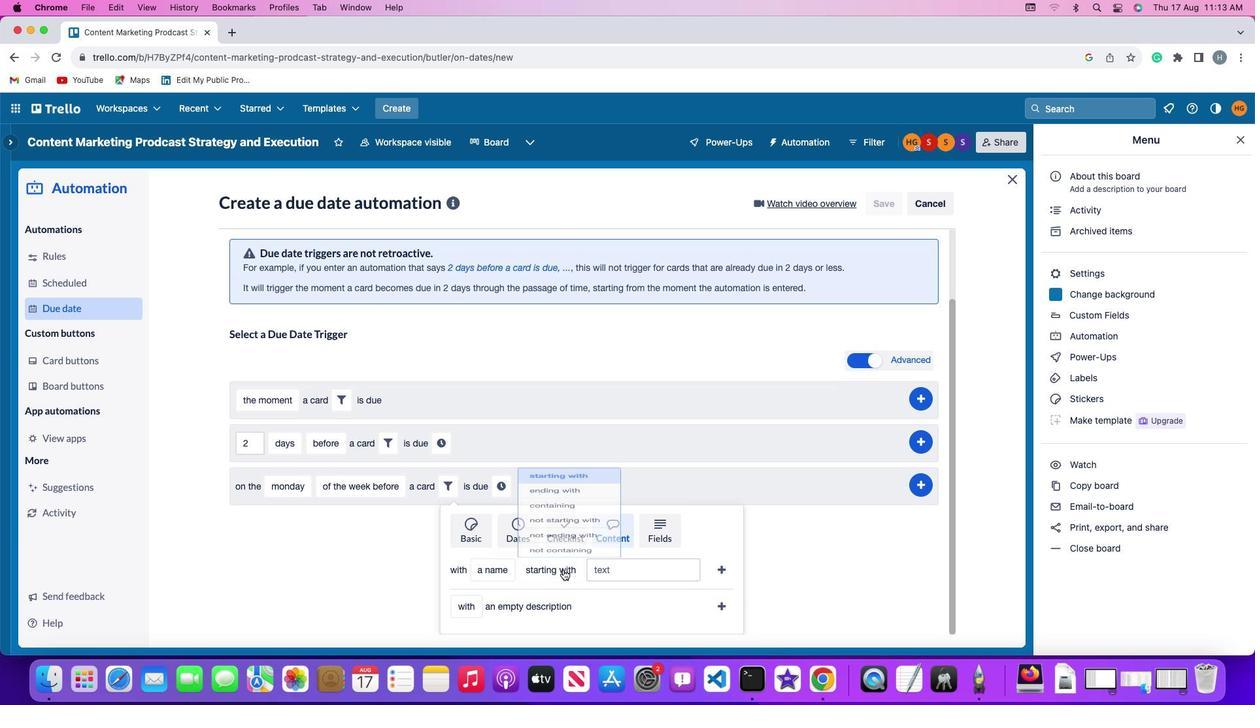 
Action: Mouse moved to (558, 443)
Screenshot: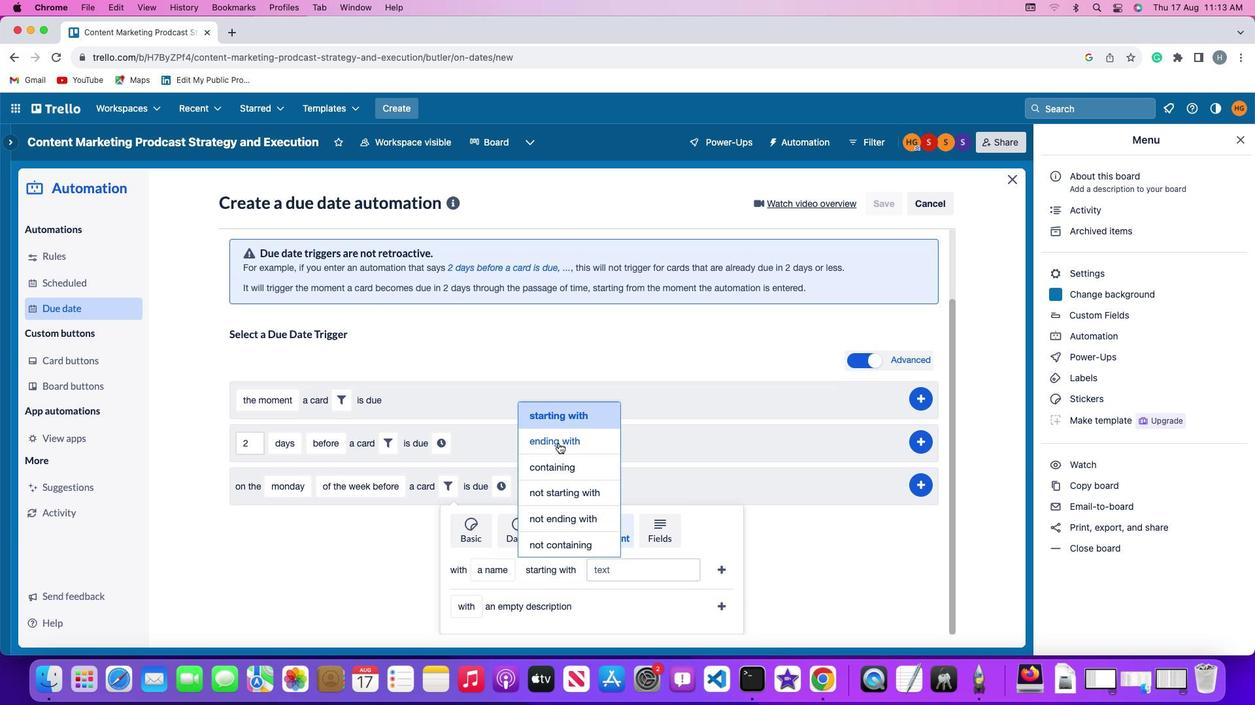 
Action: Mouse pressed left at (558, 443)
Screenshot: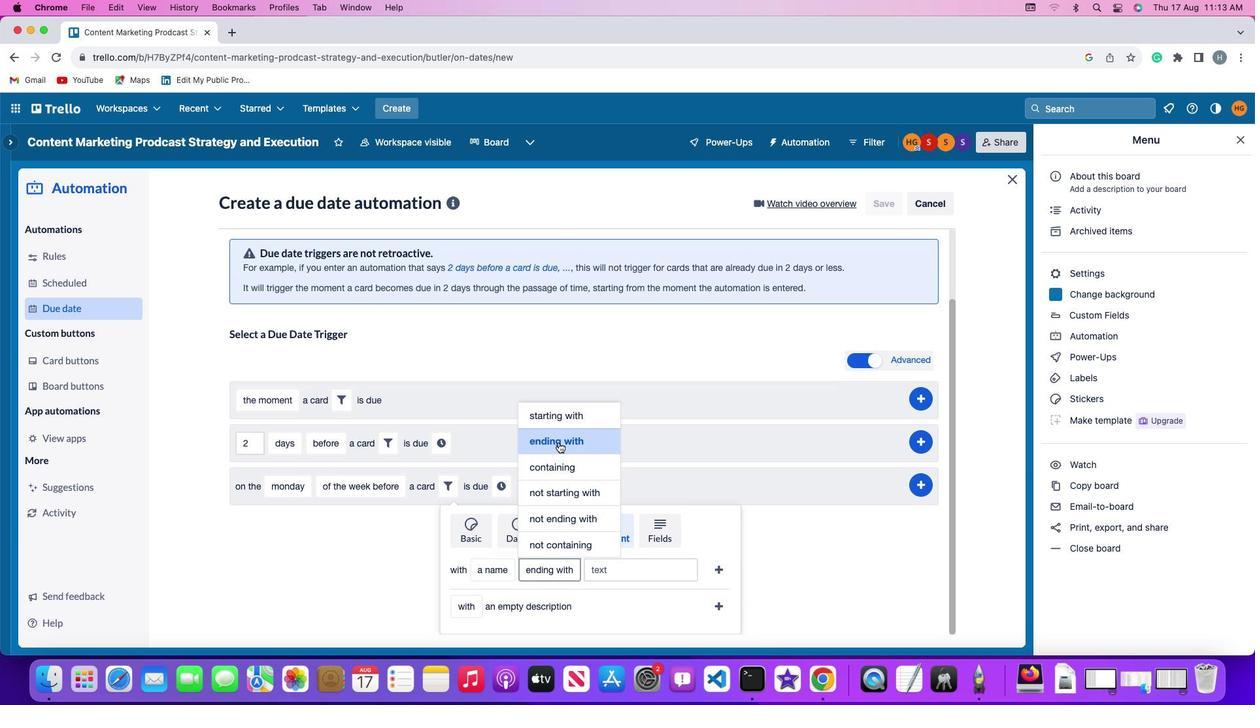 
Action: Mouse moved to (618, 571)
Screenshot: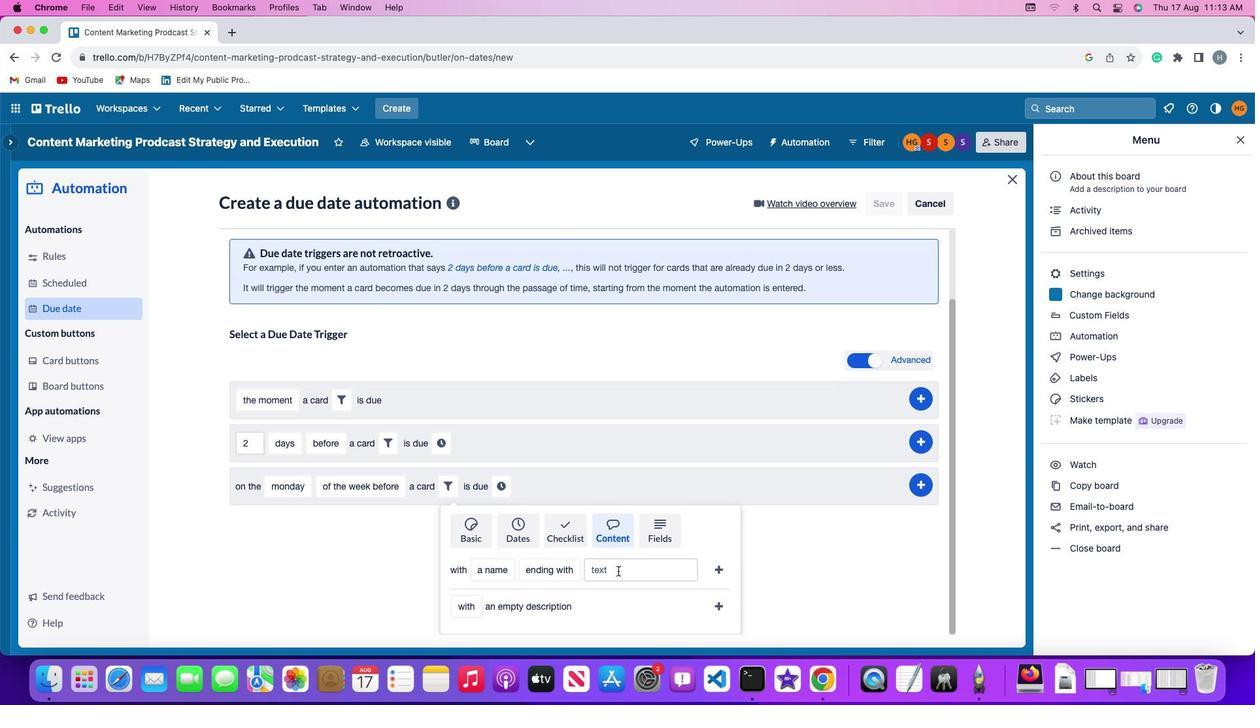 
Action: Mouse pressed left at (618, 571)
Screenshot: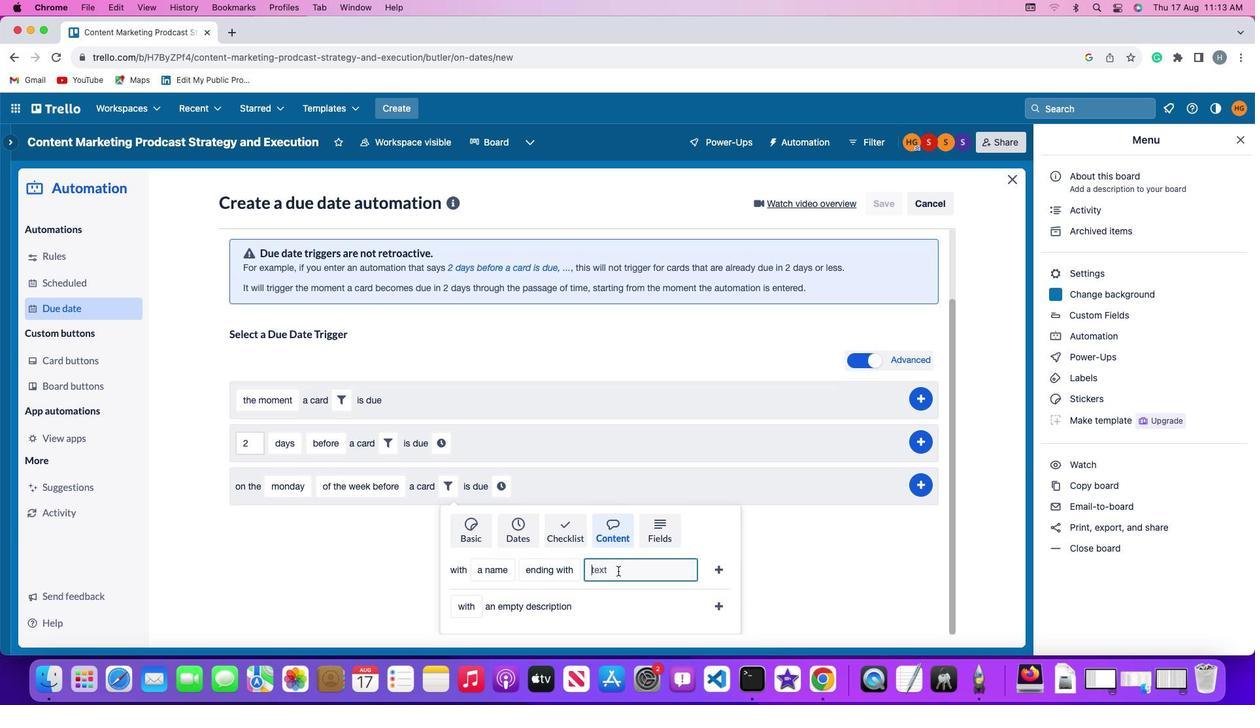 
Action: Key pressed 'r''e''s''u''m''e'
Screenshot: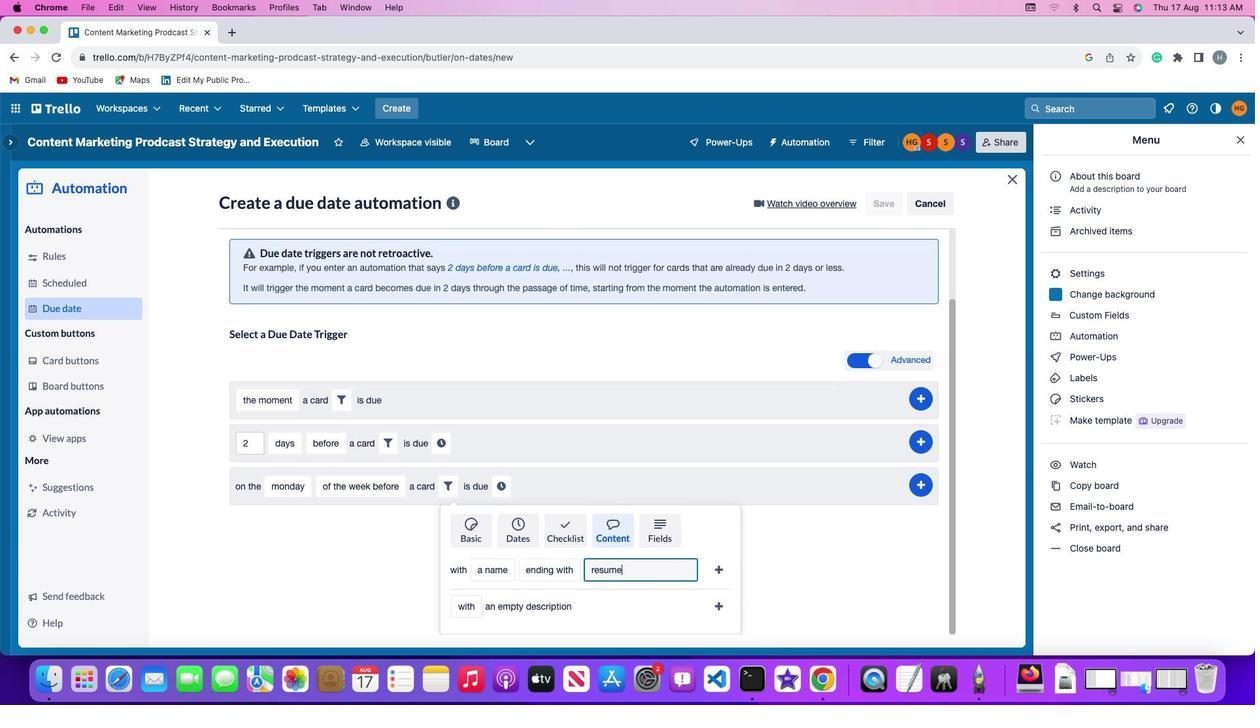 
Action: Mouse moved to (720, 568)
Screenshot: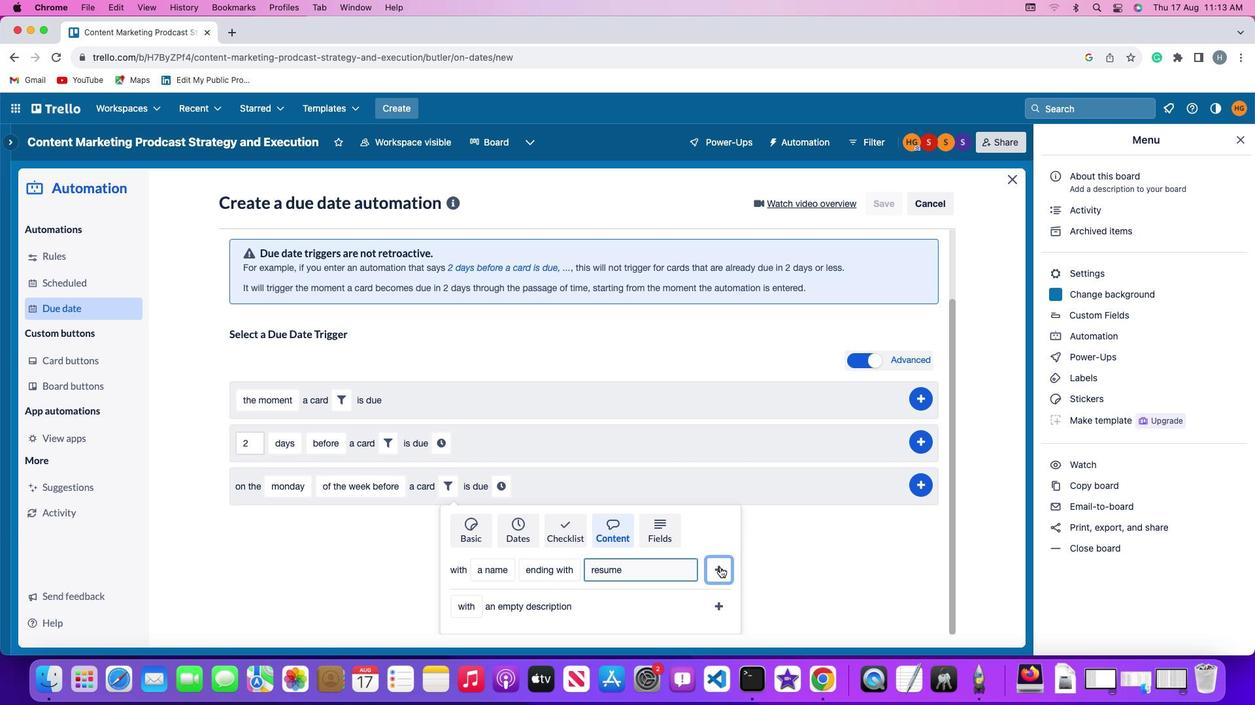 
Action: Mouse pressed left at (720, 568)
Screenshot: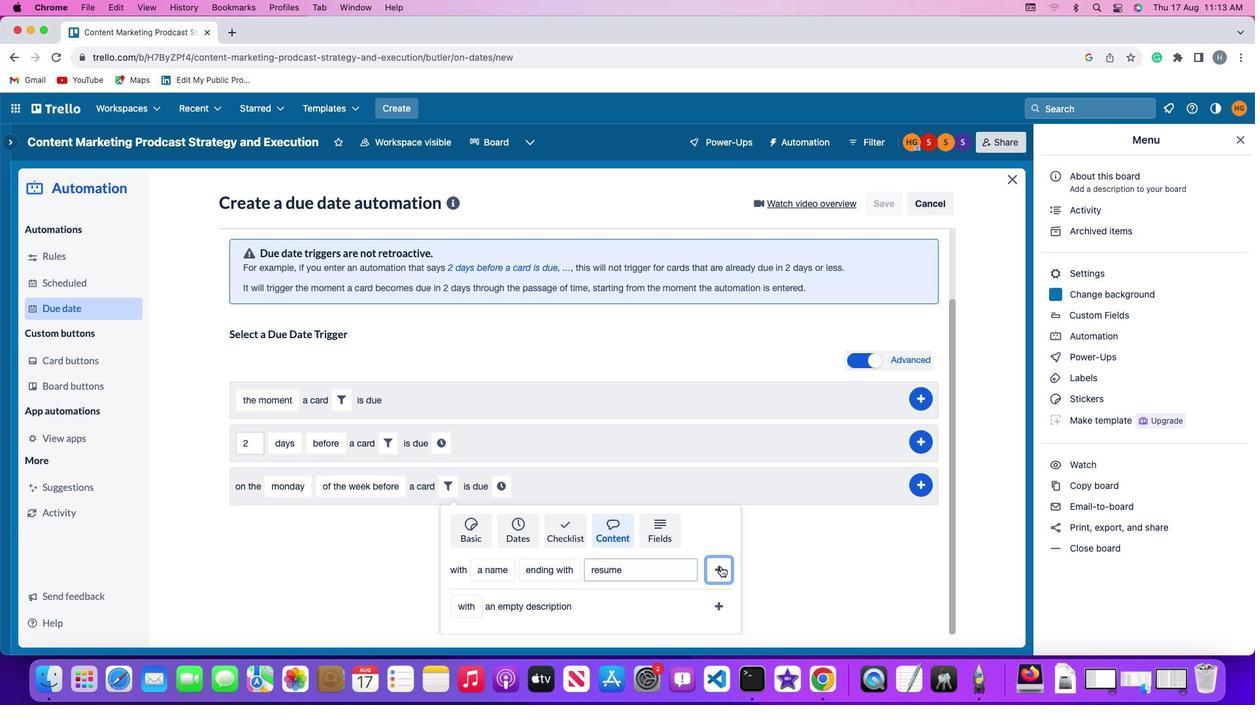 
Action: Mouse moved to (671, 562)
Screenshot: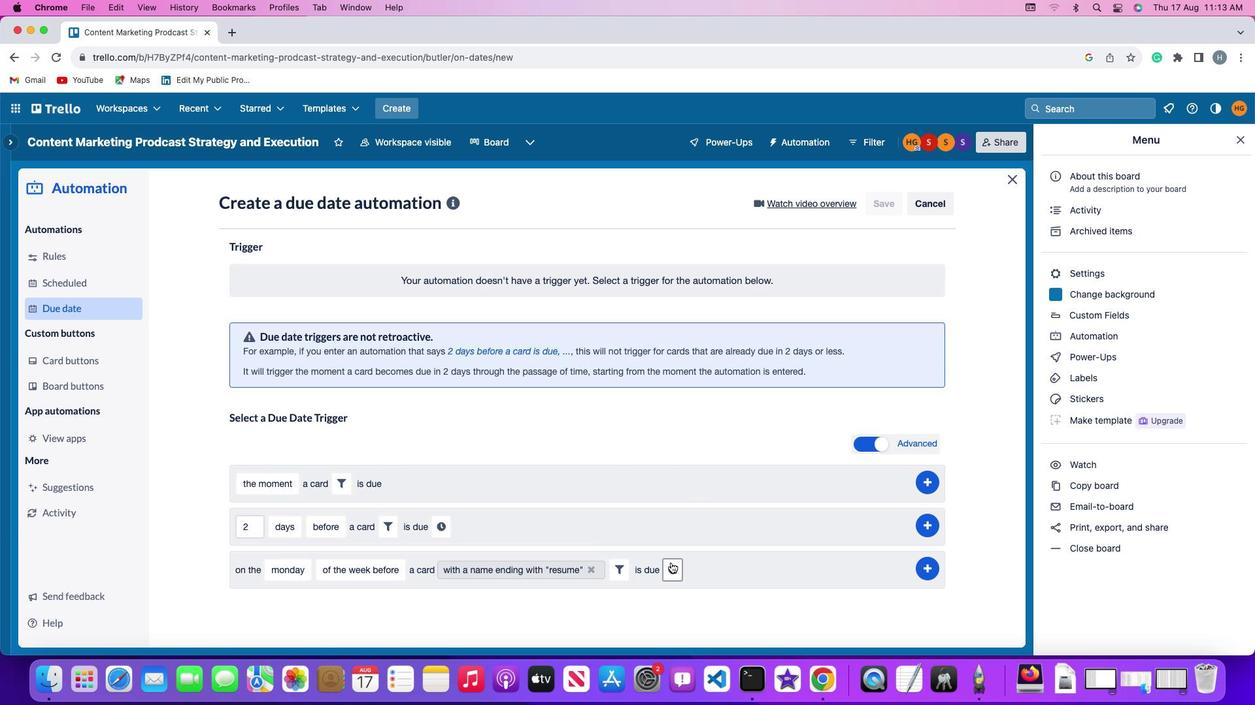 
Action: Mouse pressed left at (671, 562)
Screenshot: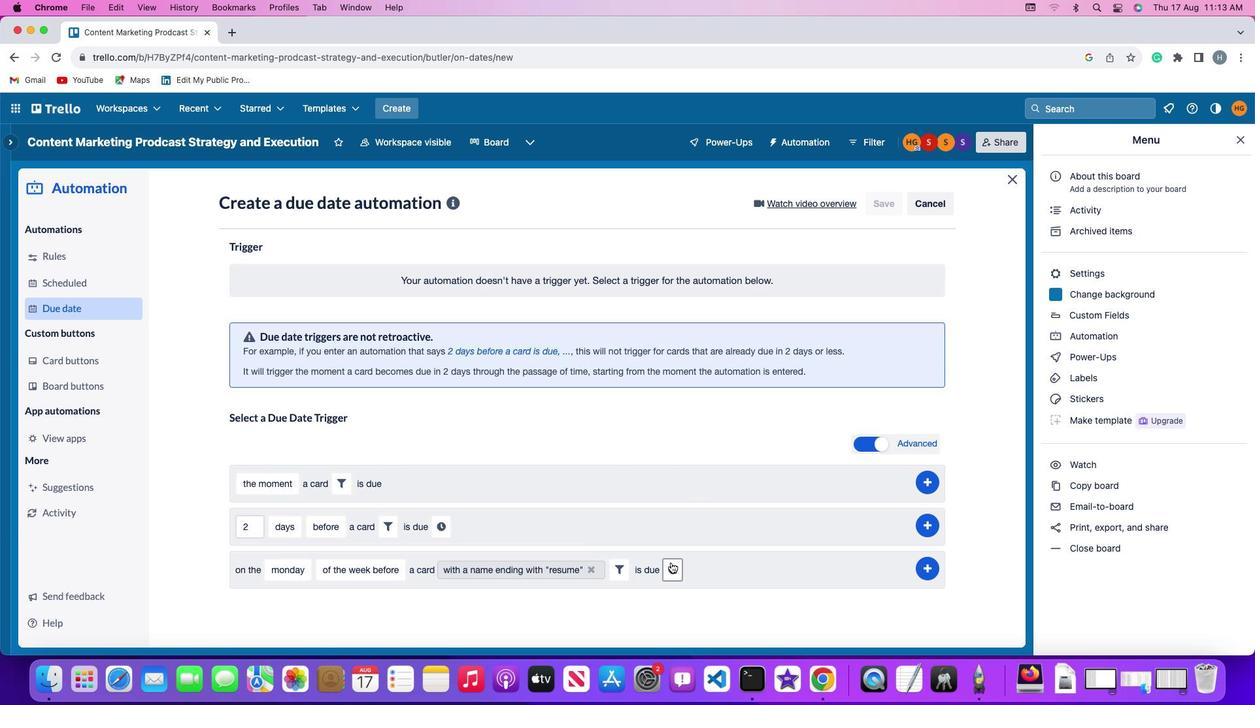 
Action: Mouse moved to (701, 572)
Screenshot: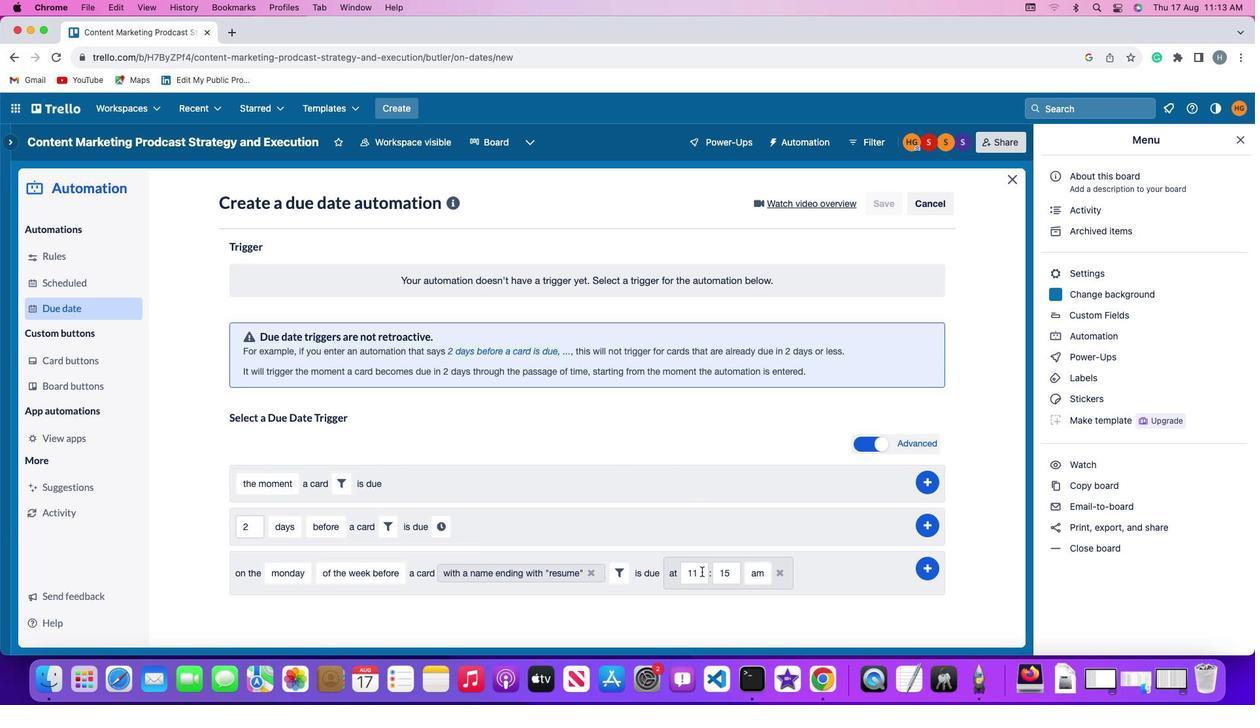 
Action: Mouse pressed left at (701, 572)
Screenshot: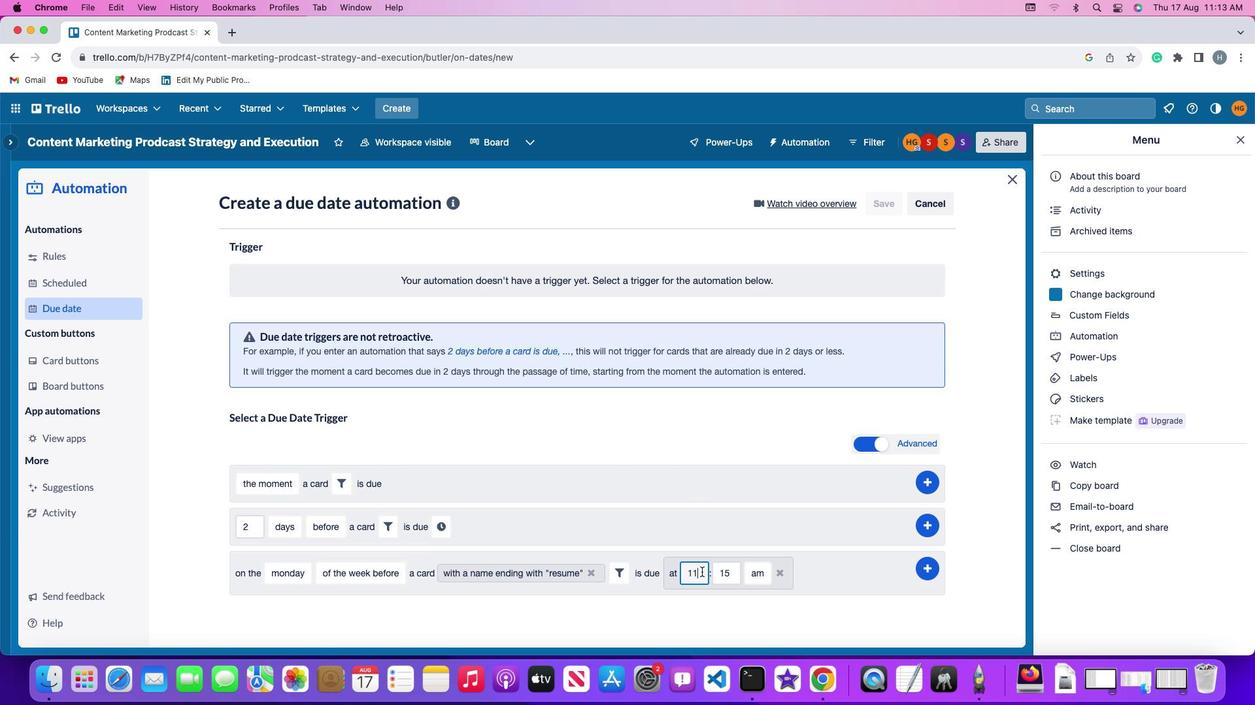 
Action: Key pressed Key.backspace'1'
Screenshot: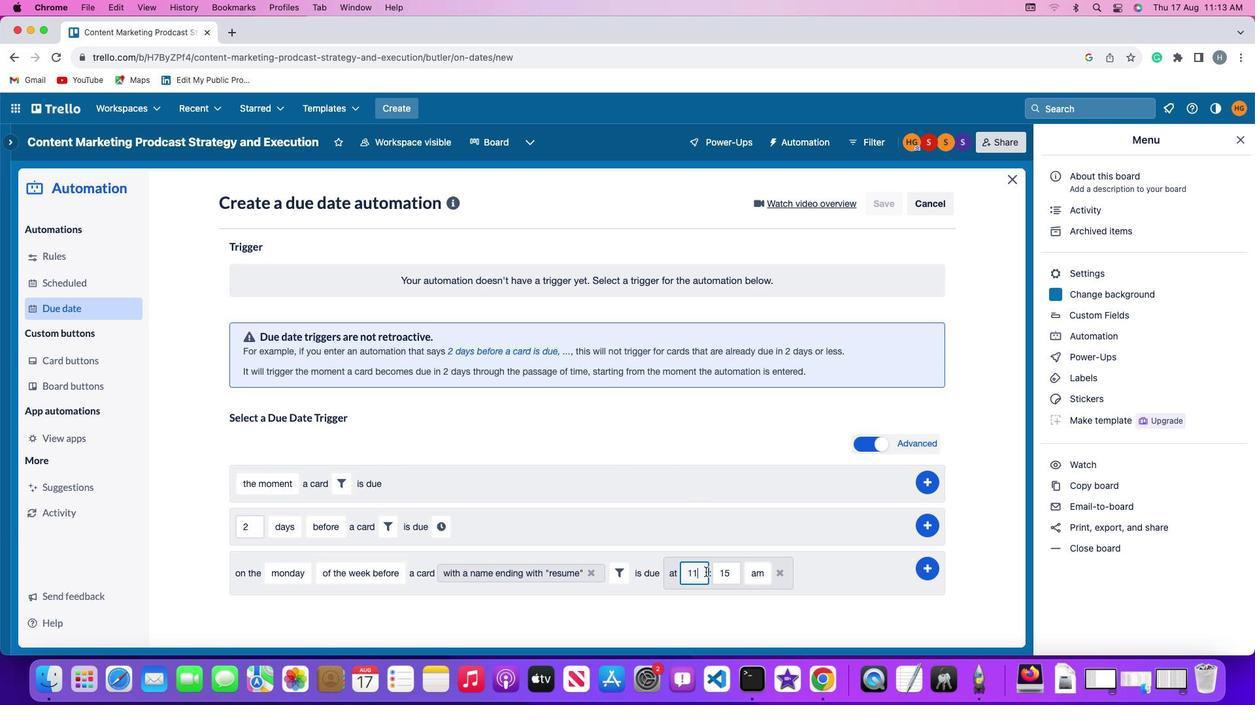 
Action: Mouse moved to (735, 571)
Screenshot: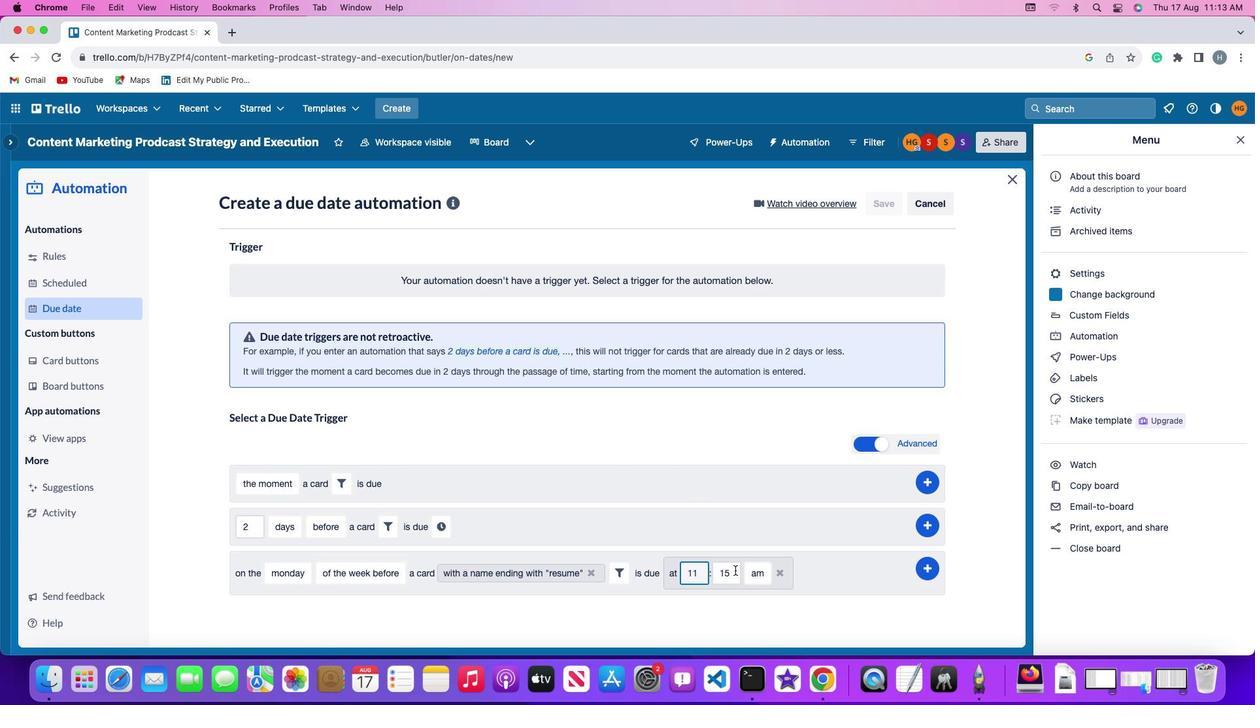 
Action: Mouse pressed left at (735, 571)
Screenshot: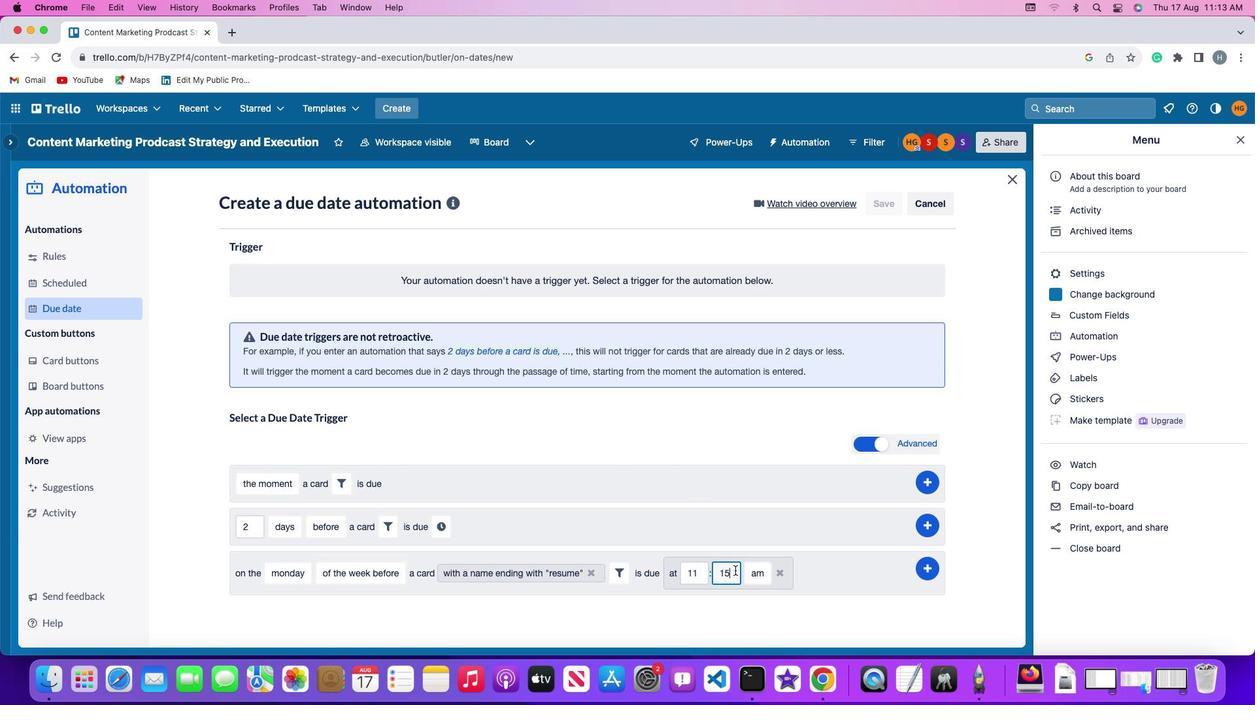 
Action: Key pressed Key.backspaceKey.backspace'0''0'
Screenshot: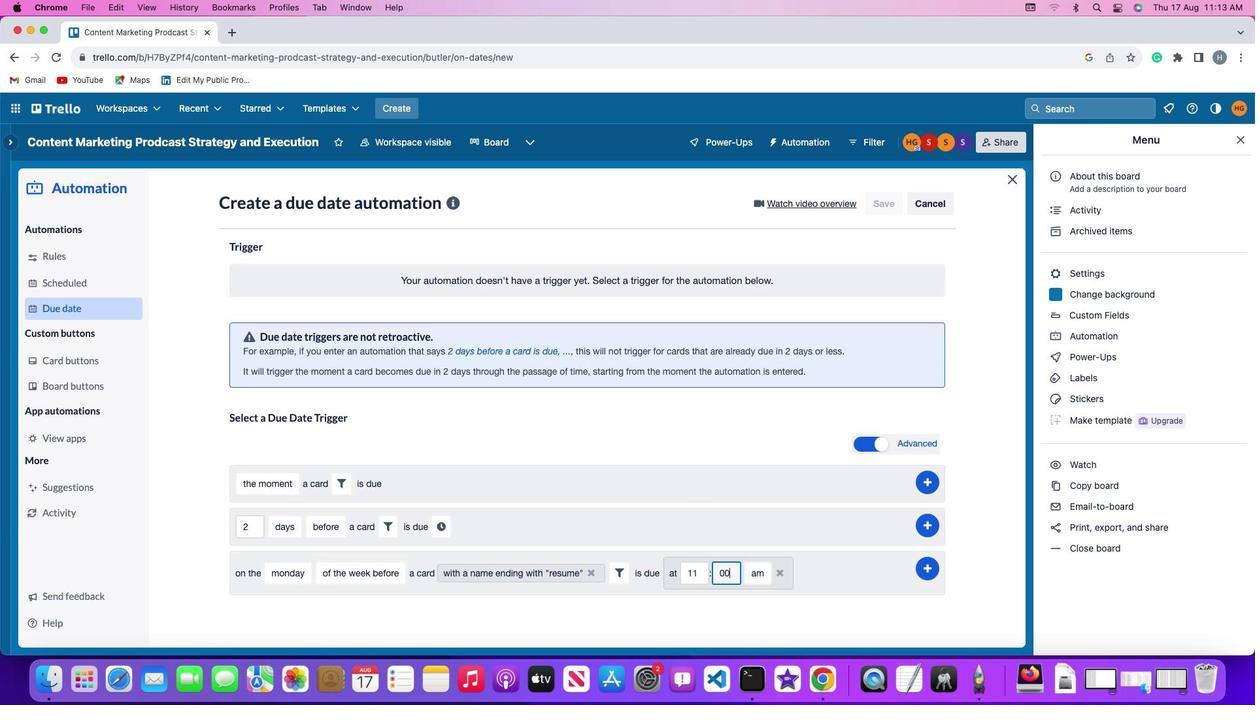 
Action: Mouse moved to (758, 571)
Screenshot: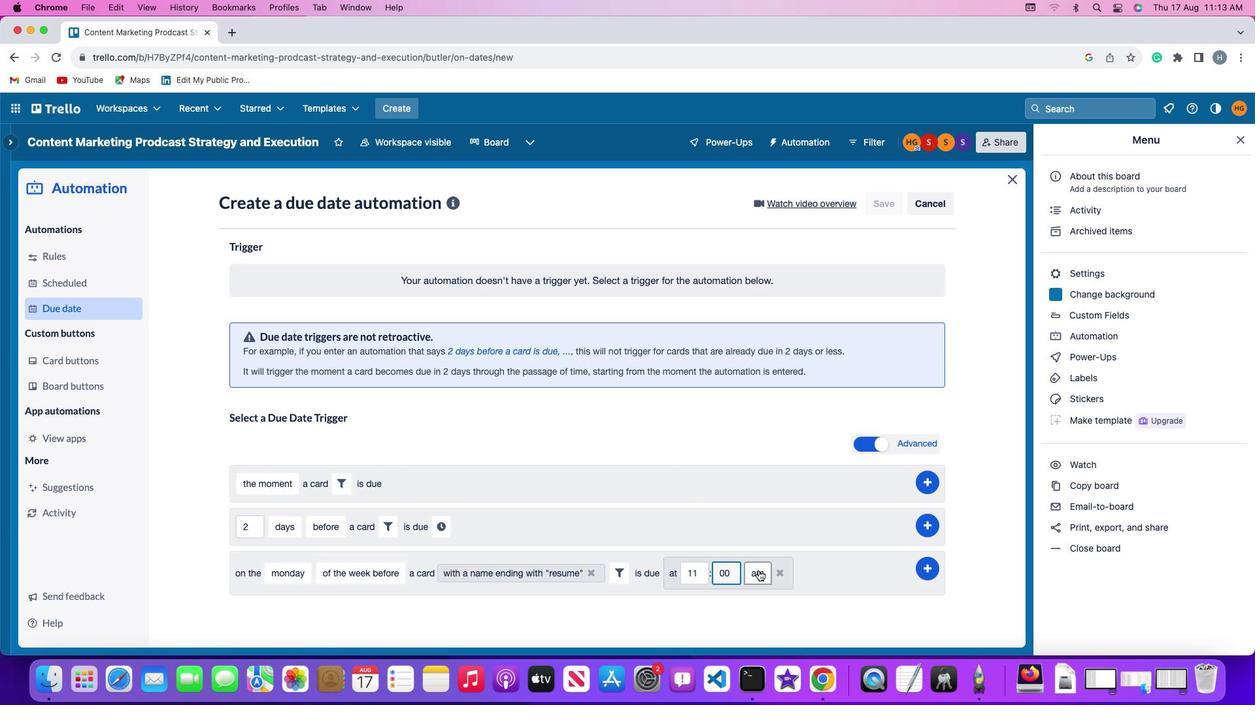 
Action: Mouse pressed left at (758, 571)
Screenshot: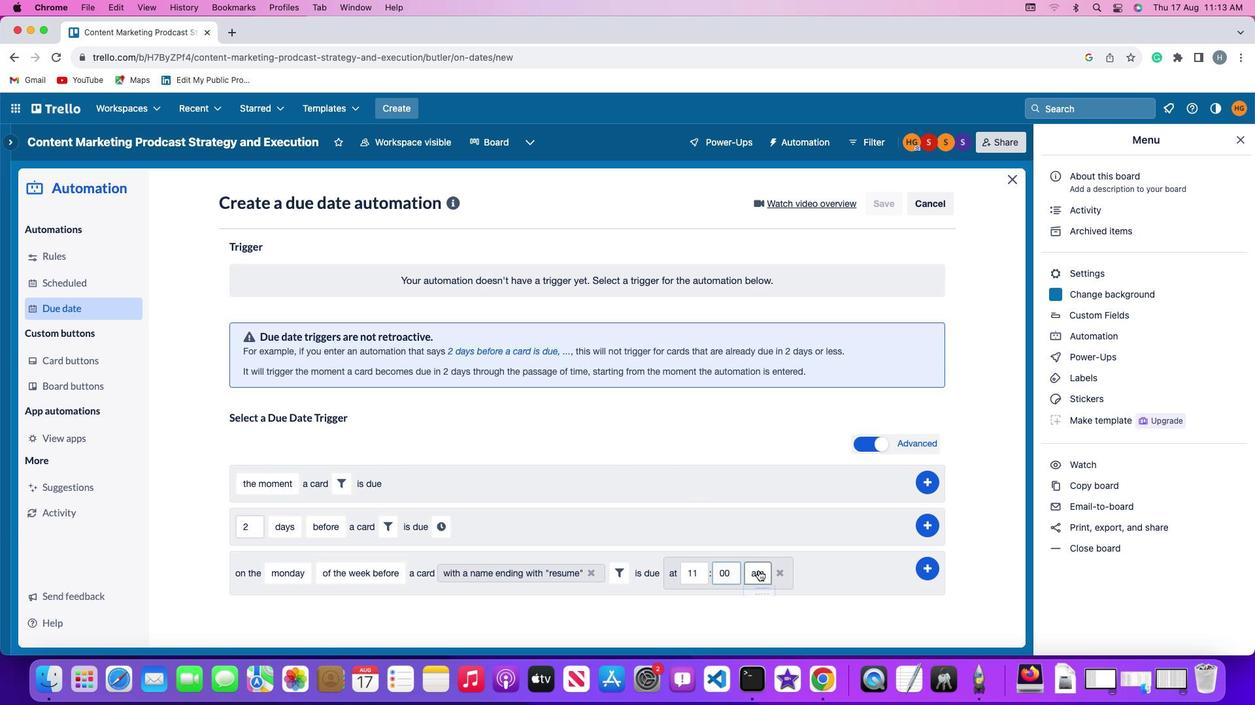 
Action: Mouse moved to (767, 596)
Screenshot: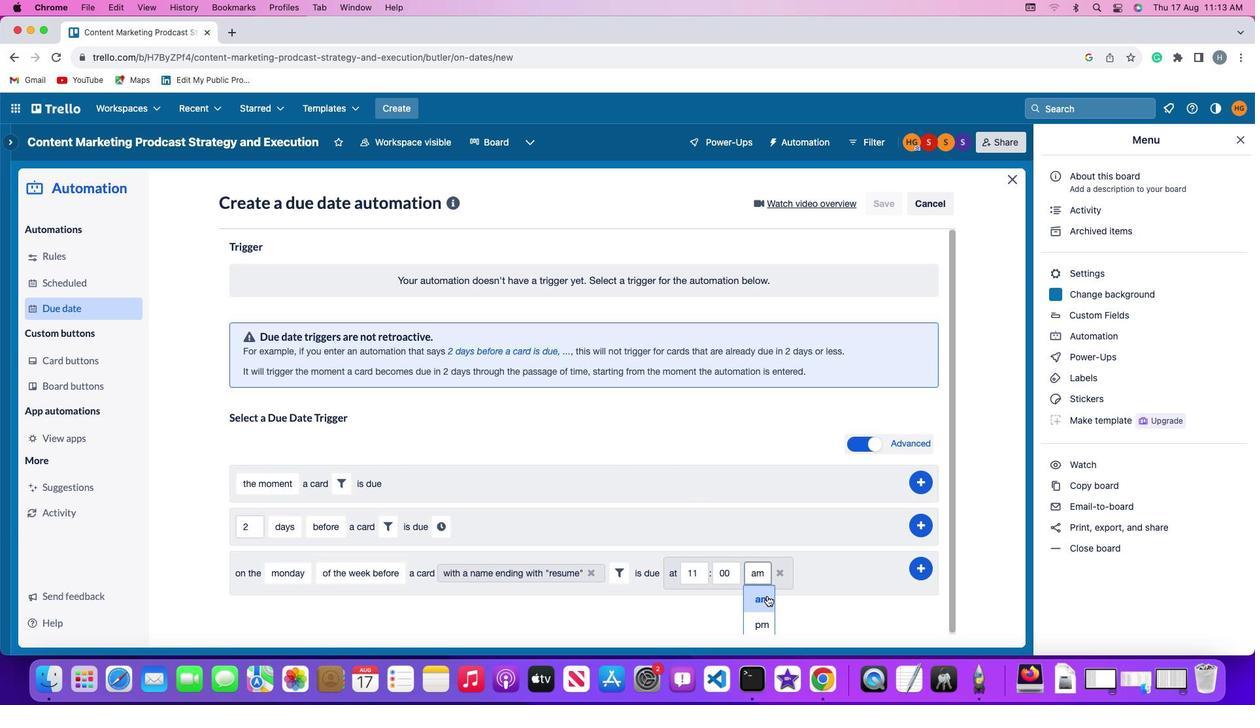 
Action: Mouse pressed left at (767, 596)
Screenshot: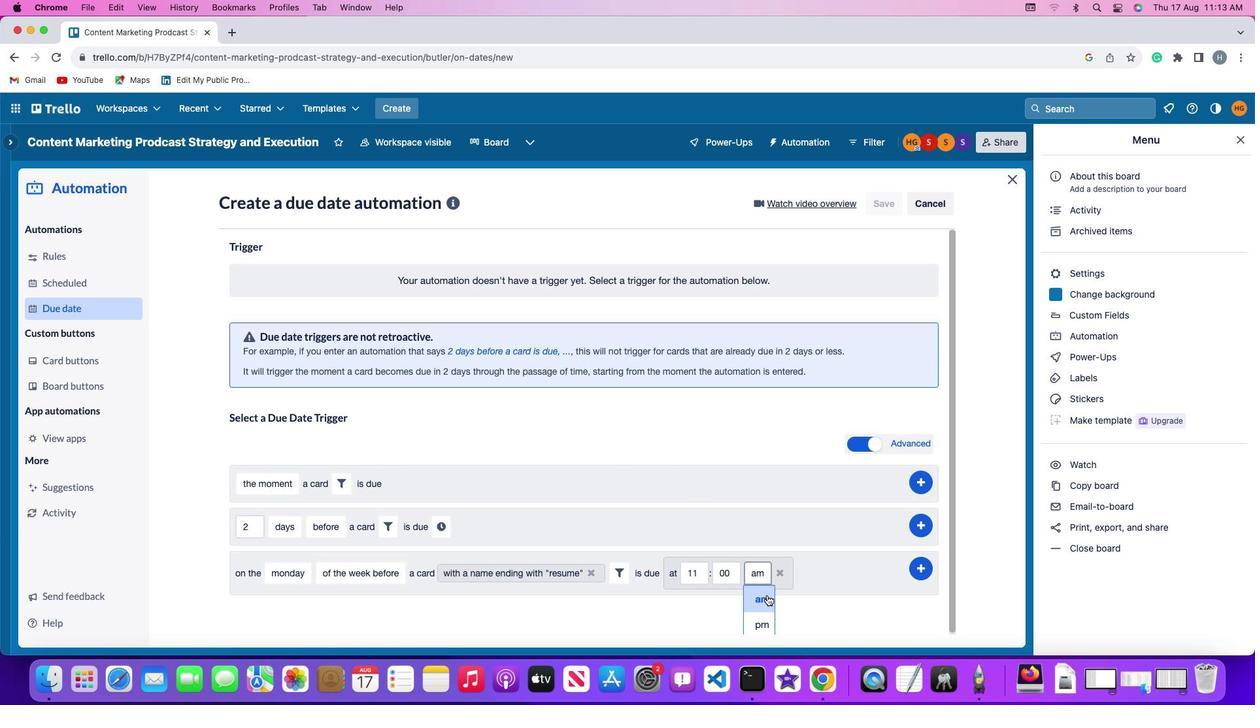 
Action: Mouse moved to (927, 566)
Screenshot: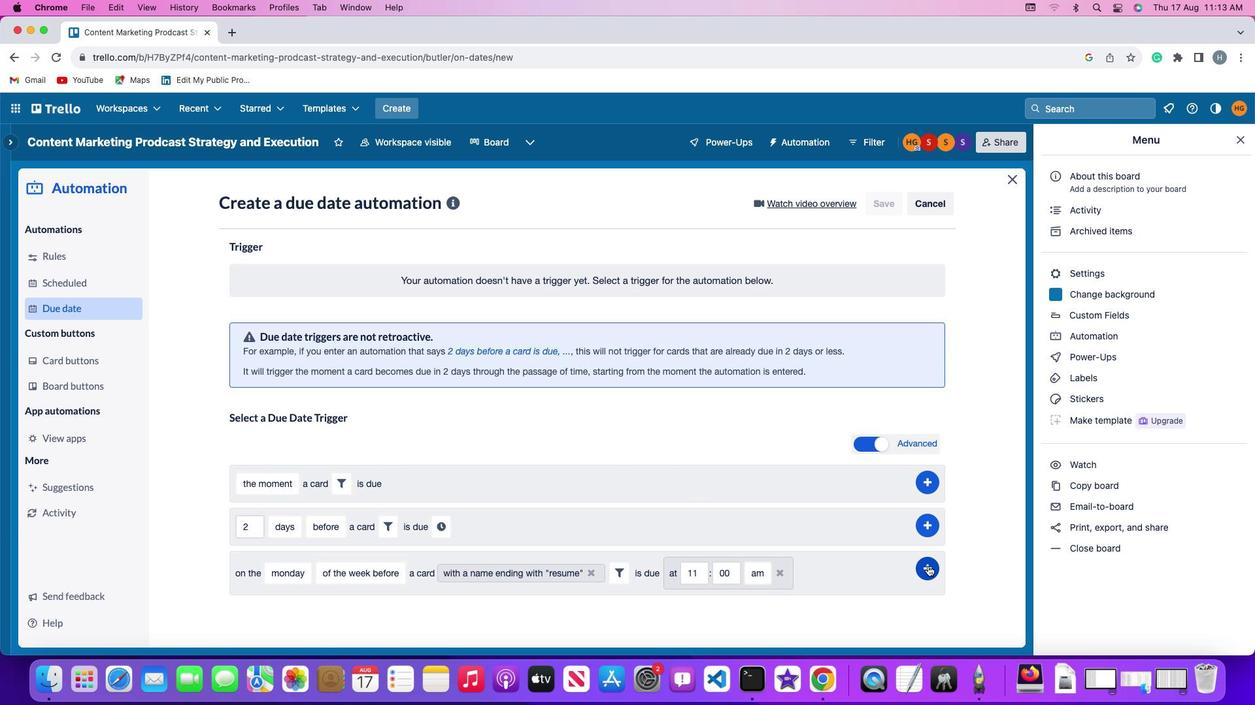 
Action: Mouse pressed left at (927, 566)
Screenshot: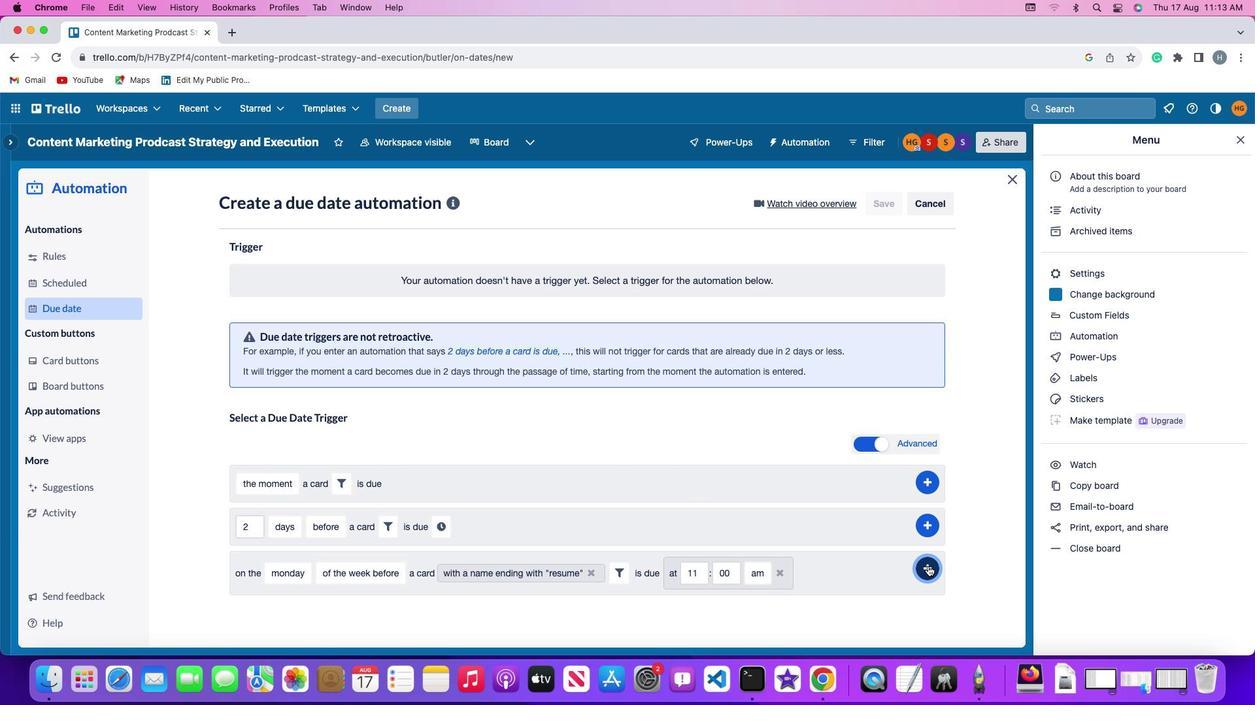 
Action: Mouse moved to (981, 462)
Screenshot: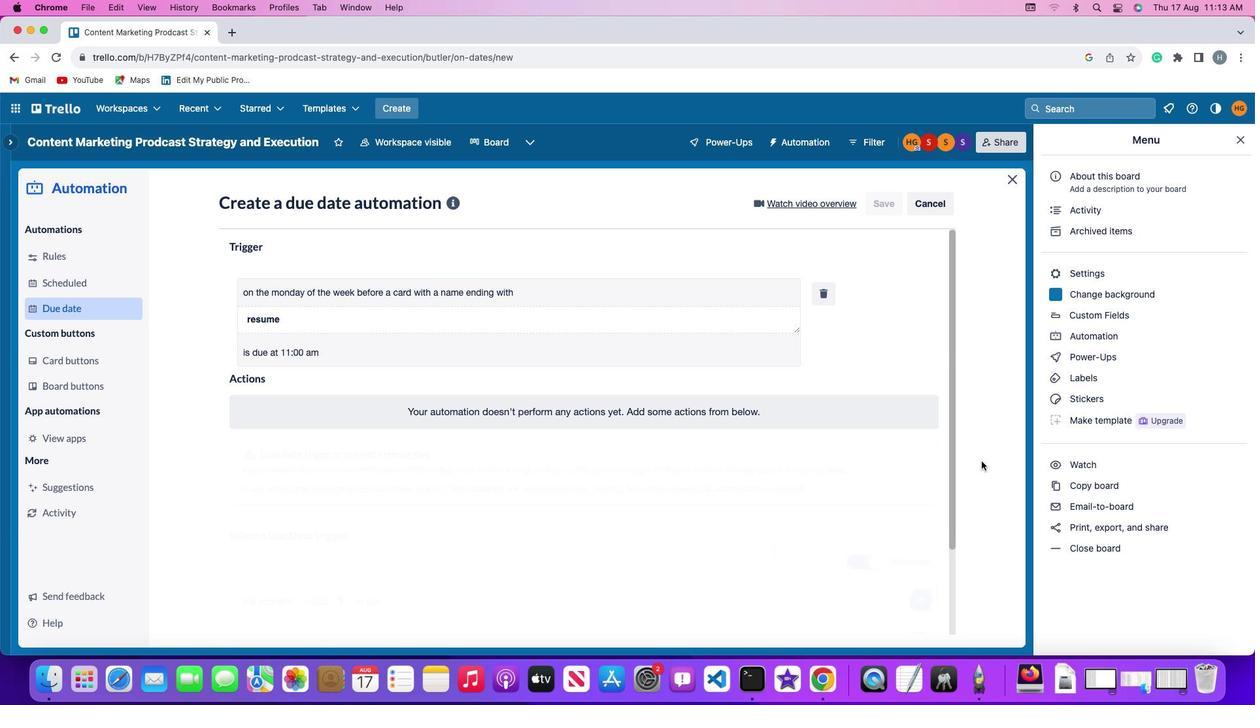 
